 Task: In the  document Dance.pdf Share this file with 'softage.3@softage.net' Make a copy of the file 'without changing the auto name' Delete the  copy of the file
Action: Mouse moved to (36, 76)
Screenshot: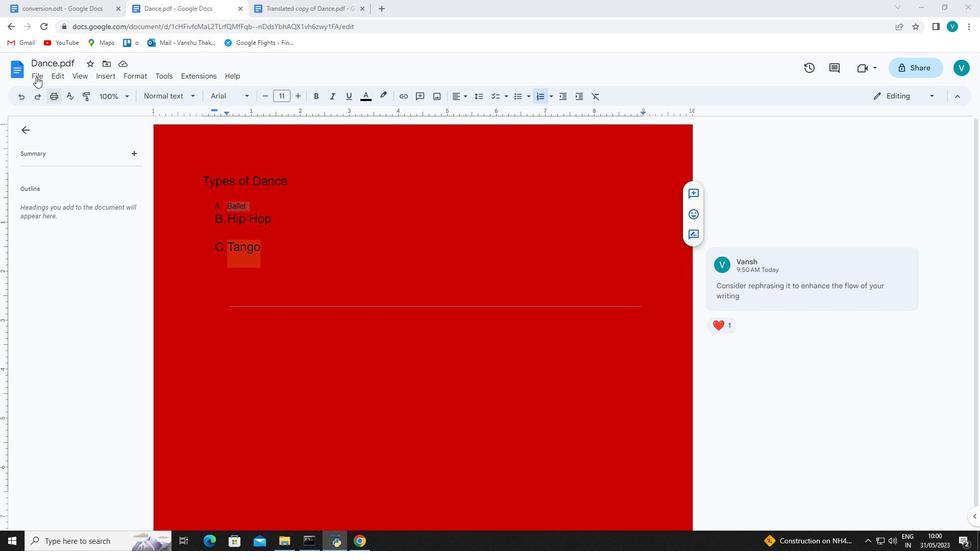 
Action: Mouse pressed left at (36, 76)
Screenshot: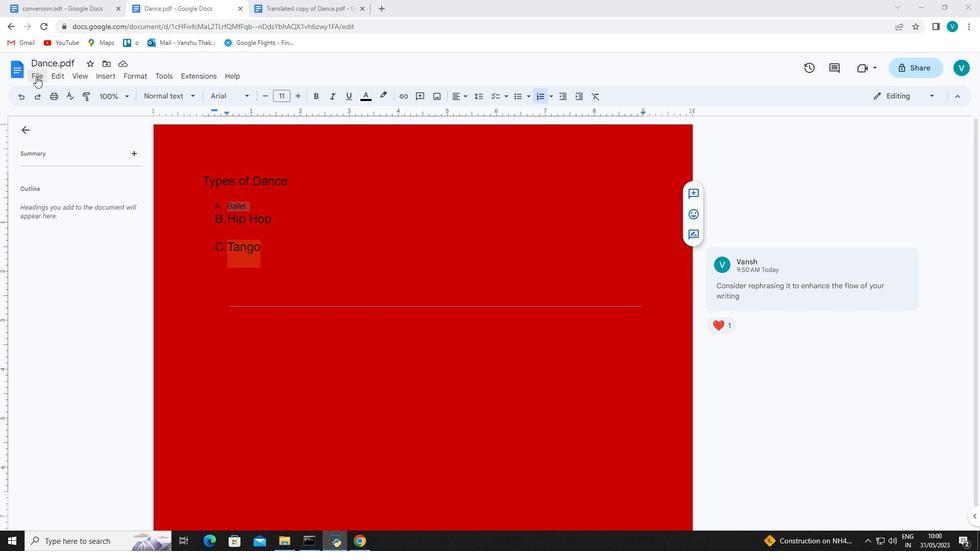 
Action: Mouse moved to (215, 151)
Screenshot: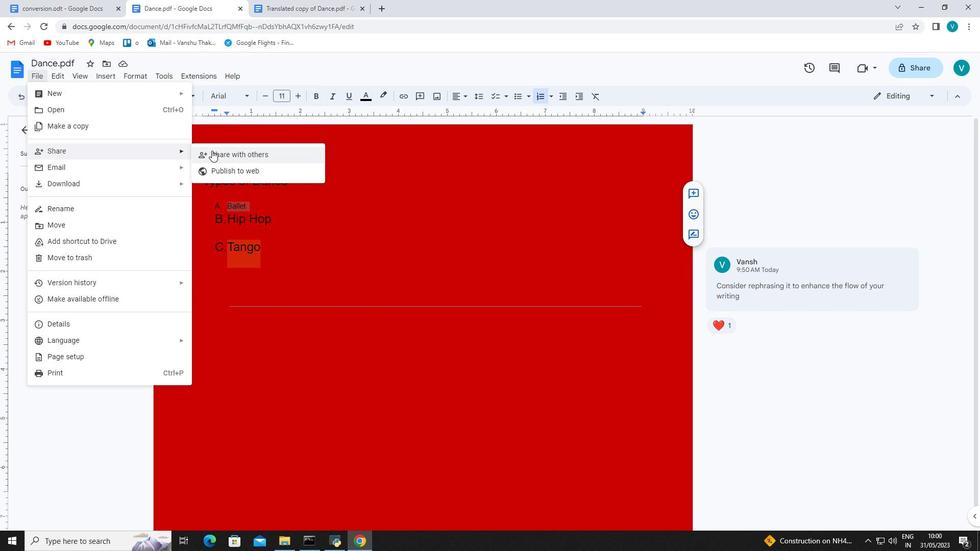 
Action: Mouse pressed left at (215, 151)
Screenshot: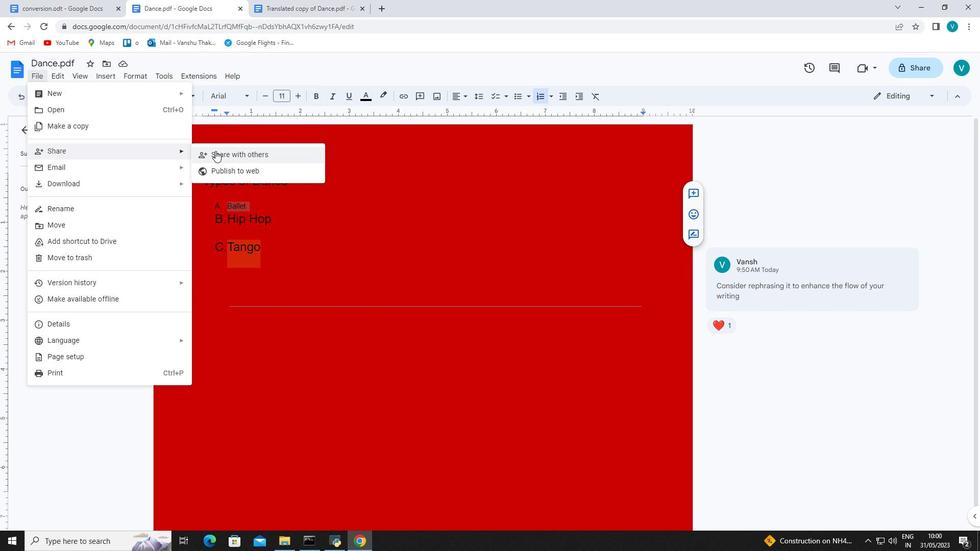 
Action: Mouse moved to (413, 237)
Screenshot: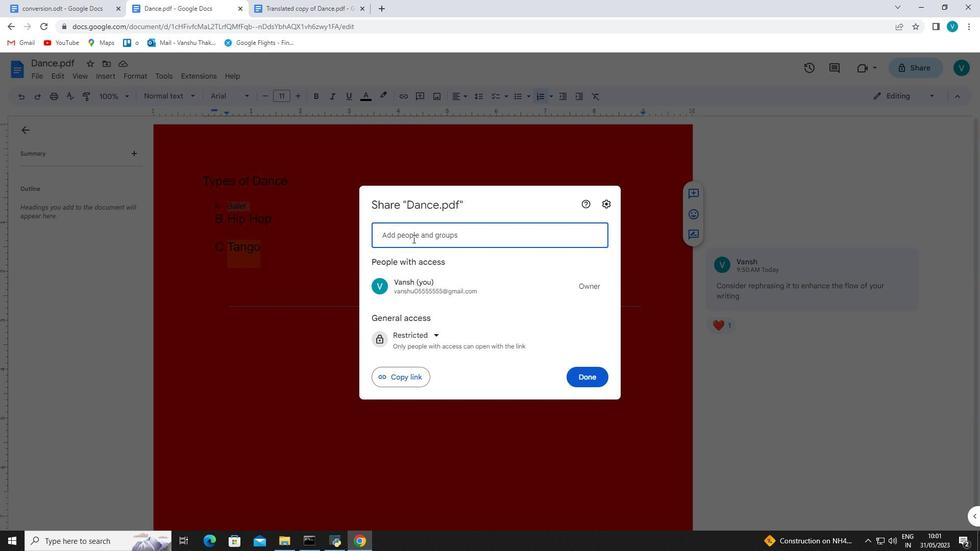 
Action: Mouse pressed left at (413, 237)
Screenshot: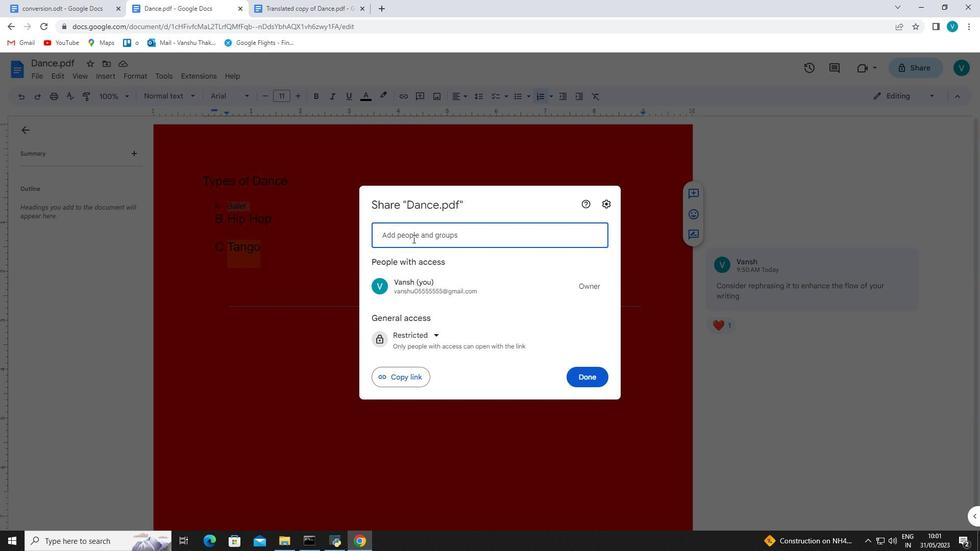
Action: Mouse moved to (413, 237)
Screenshot: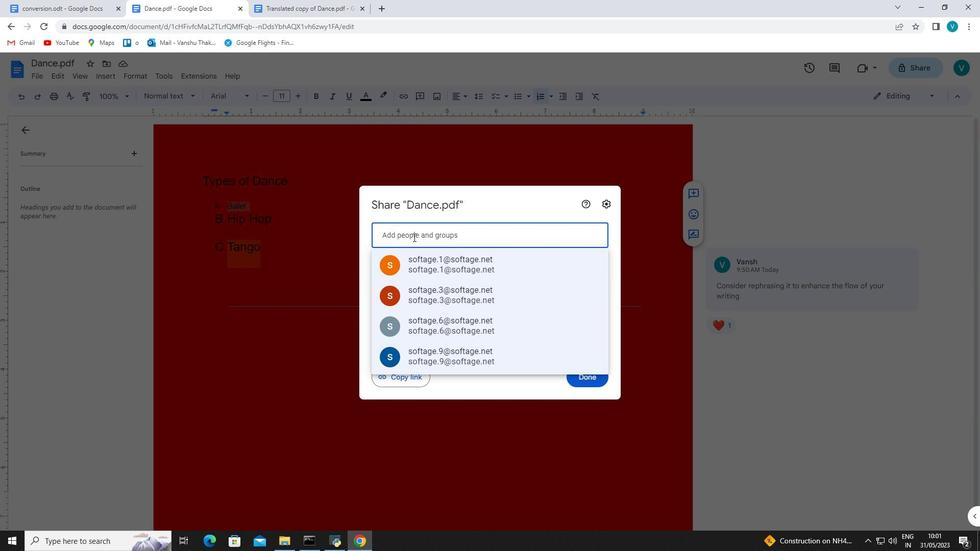 
Action: Key pressed softage.3<Key.shift>@softage,<Key.backspace>
Screenshot: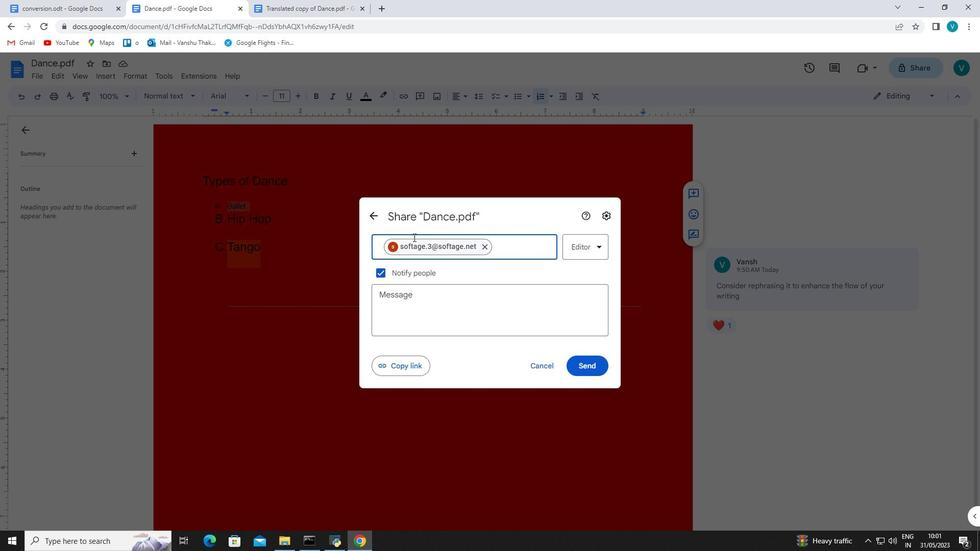 
Action: Mouse moved to (476, 247)
Screenshot: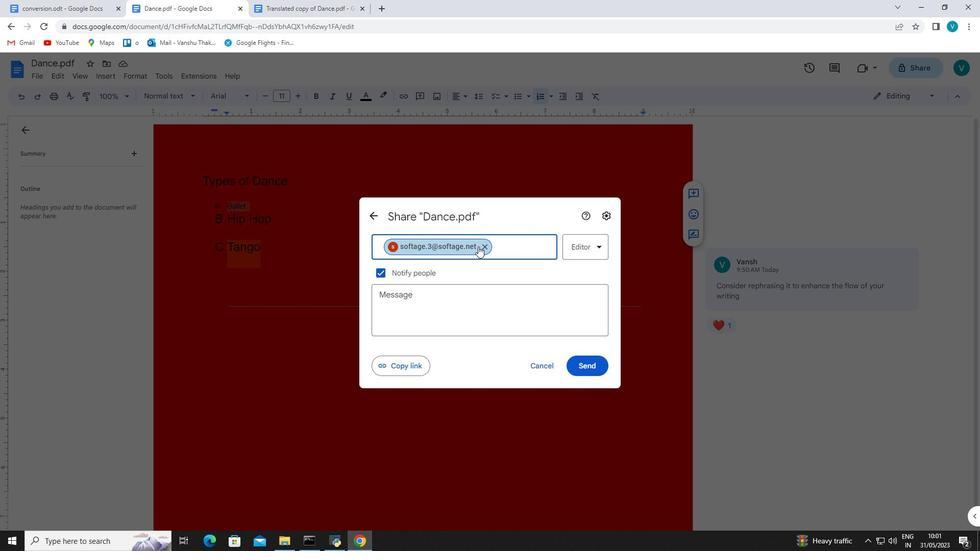 
Action: Mouse pressed left at (476, 247)
Screenshot: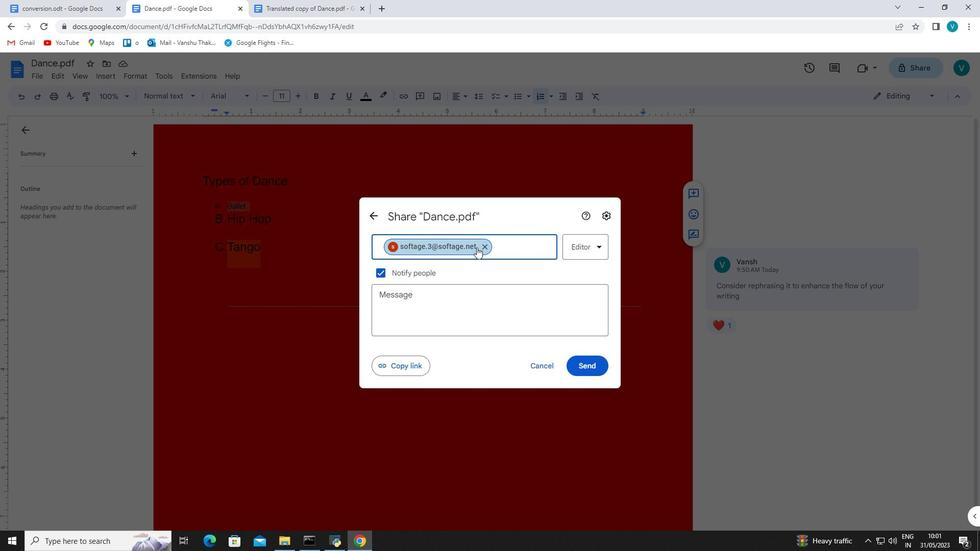 
Action: Mouse moved to (470, 247)
Screenshot: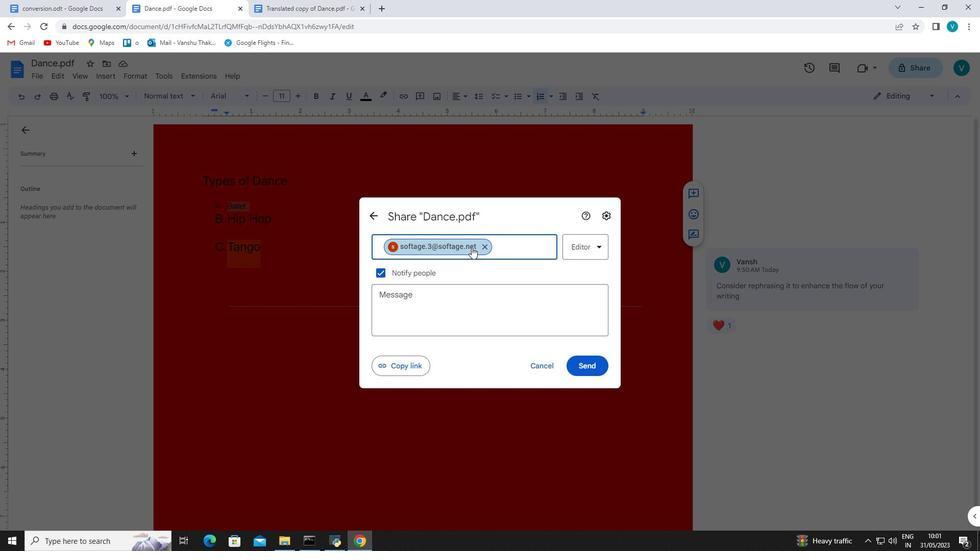 
Action: Mouse pressed left at (470, 247)
Screenshot: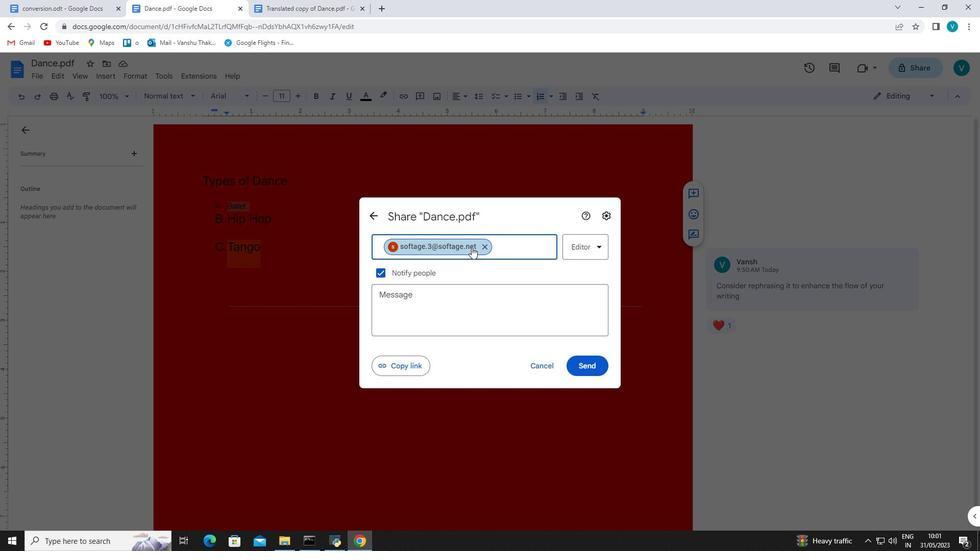 
Action: Mouse moved to (469, 247)
Screenshot: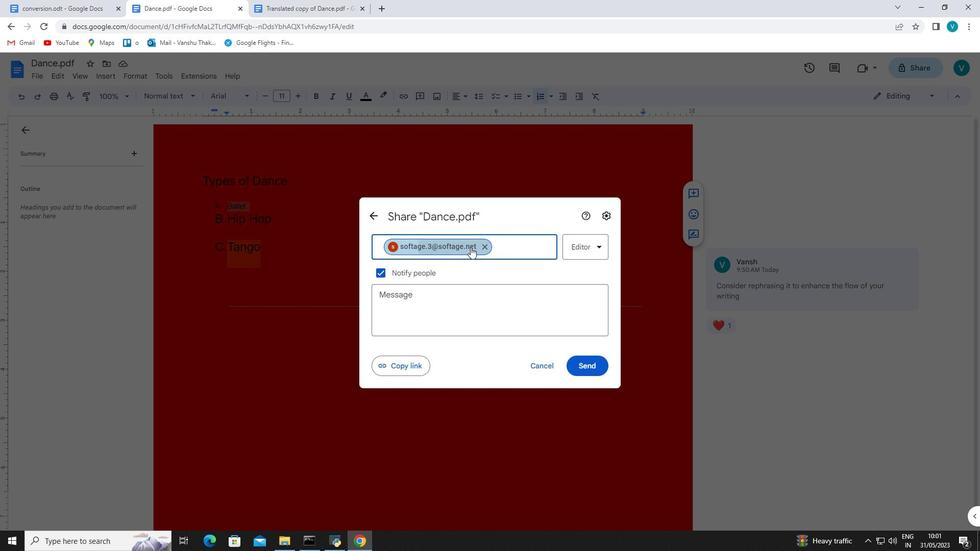 
Action: Mouse pressed left at (469, 247)
Screenshot: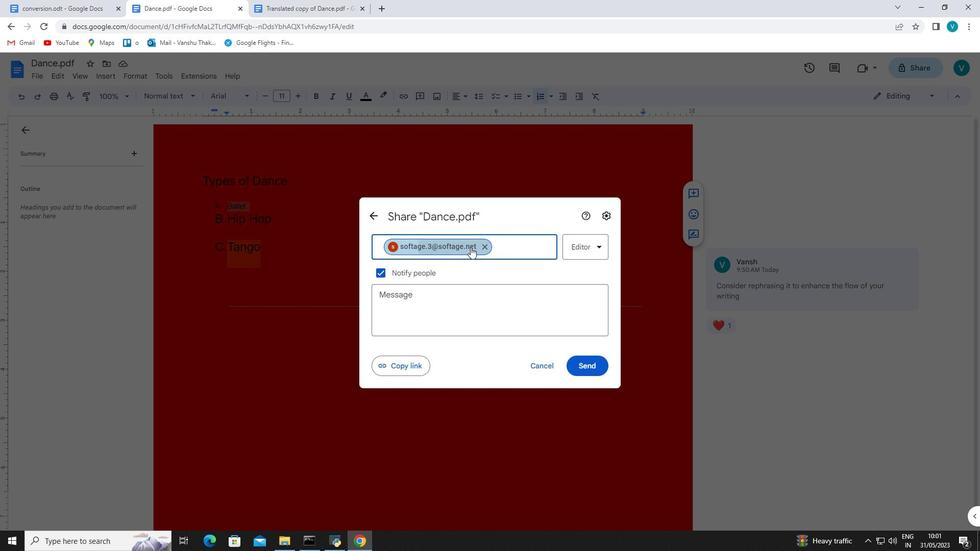 
Action: Mouse moved to (511, 243)
Screenshot: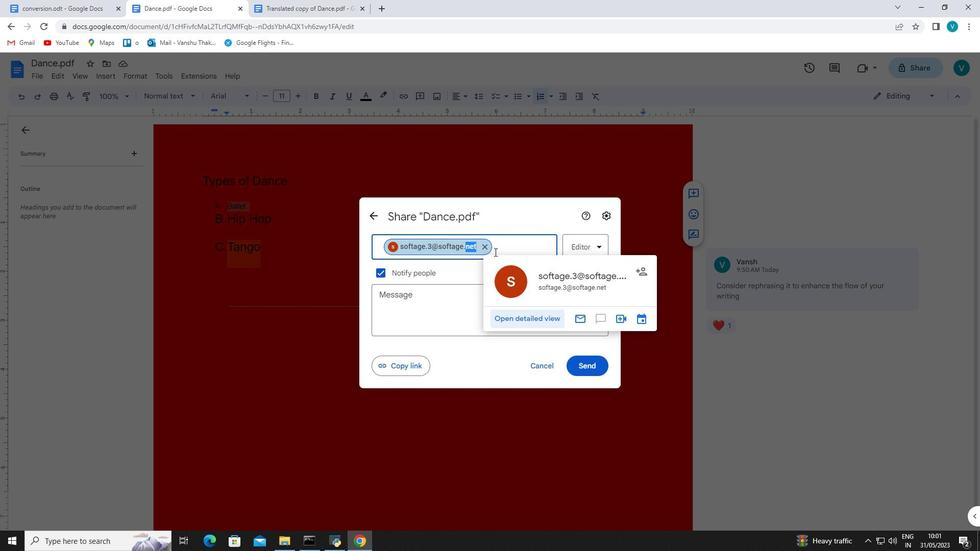 
Action: Mouse pressed left at (511, 243)
Screenshot: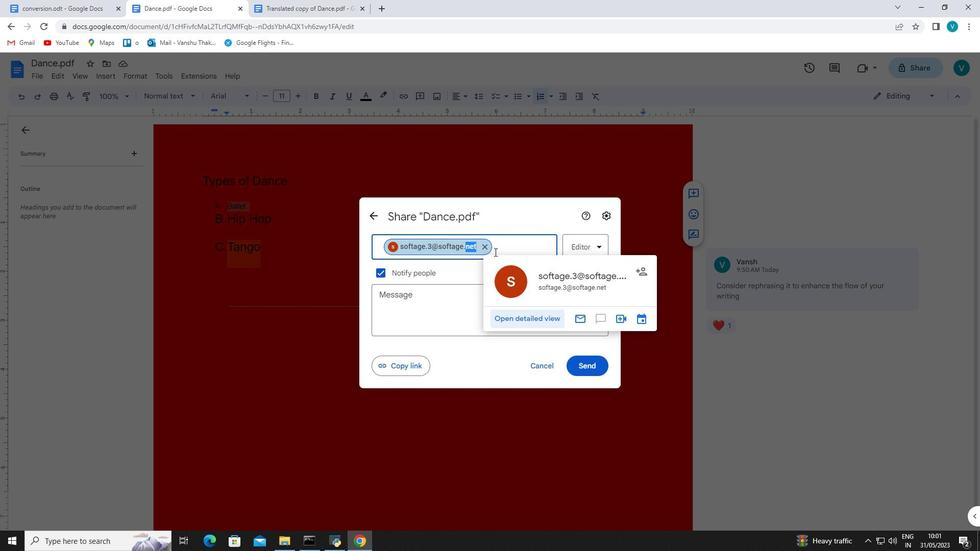 
Action: Mouse moved to (487, 294)
Screenshot: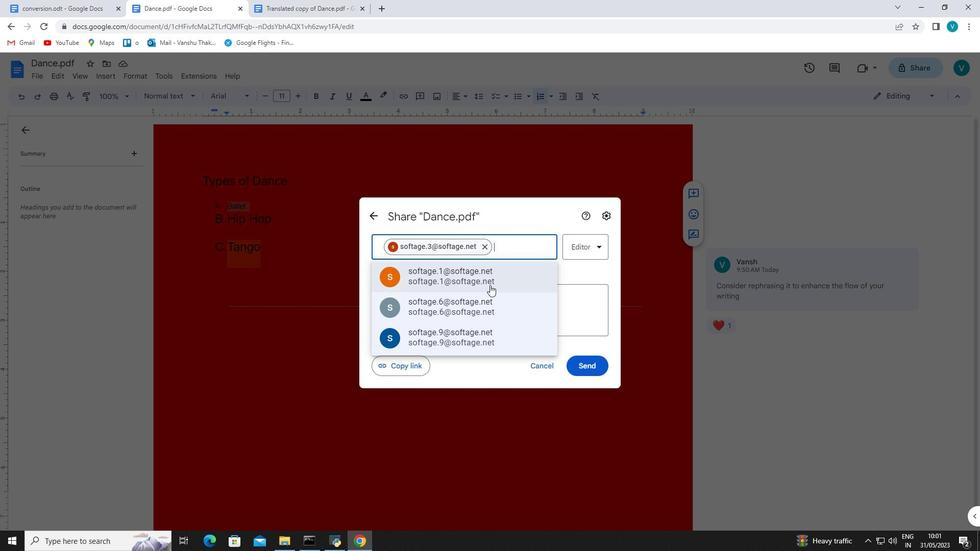 
Action: Mouse scrolled (487, 294) with delta (0, 0)
Screenshot: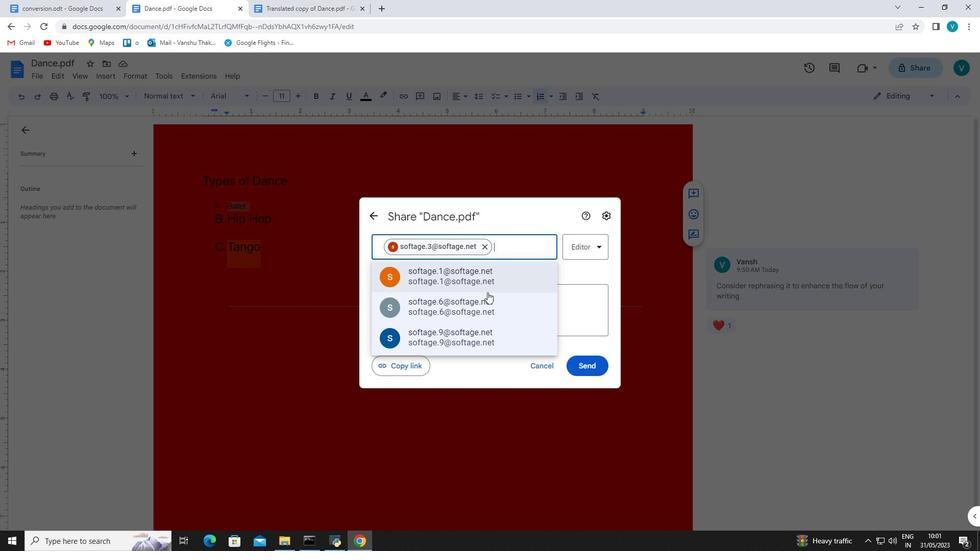 
Action: Mouse scrolled (487, 294) with delta (0, 0)
Screenshot: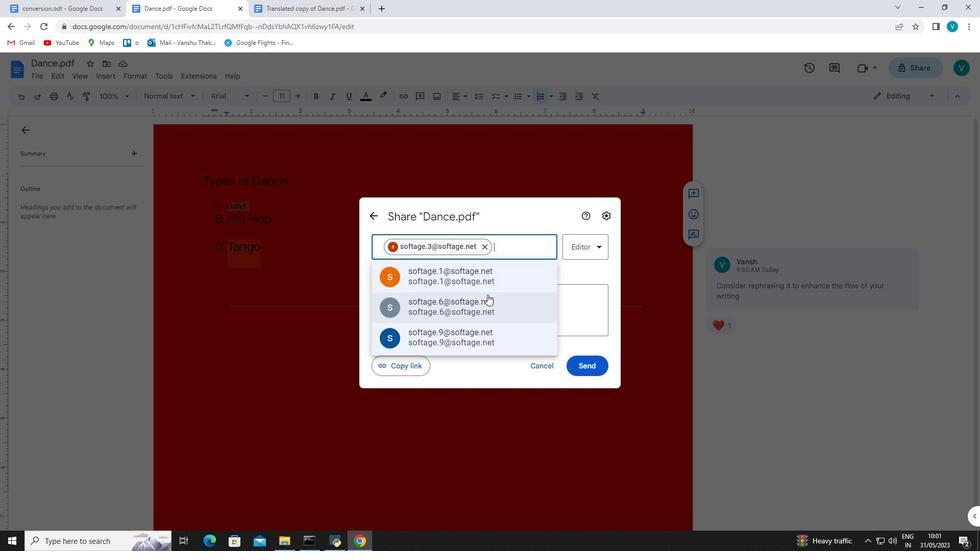 
Action: Mouse scrolled (487, 294) with delta (0, 0)
Screenshot: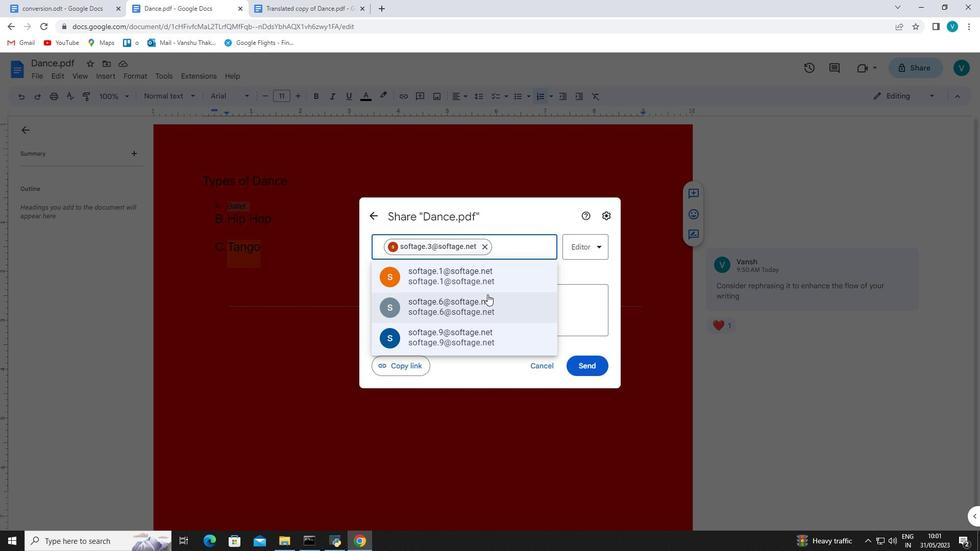 
Action: Mouse moved to (514, 252)
Screenshot: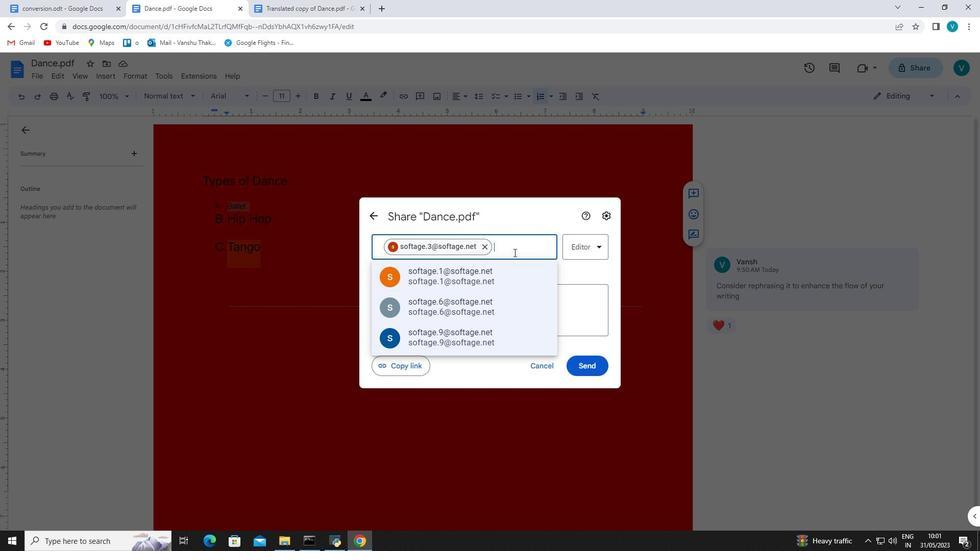 
Action: Mouse pressed left at (514, 252)
Screenshot: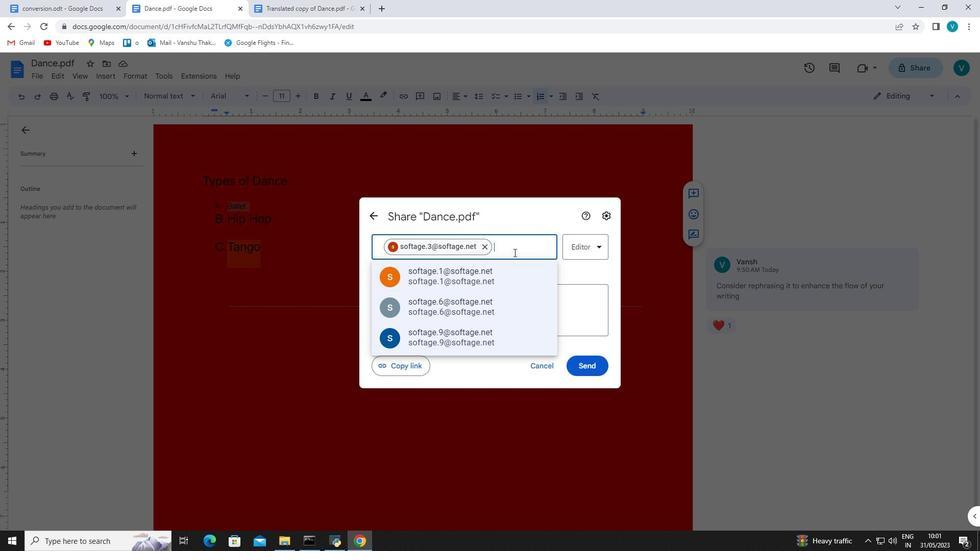 
Action: Key pressed <Key.enter>
Screenshot: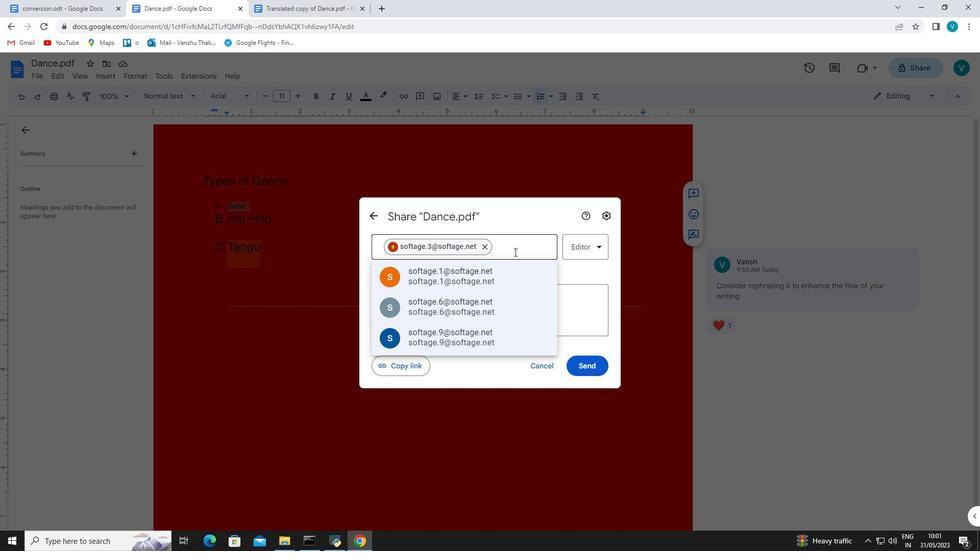 
Action: Mouse moved to (536, 304)
Screenshot: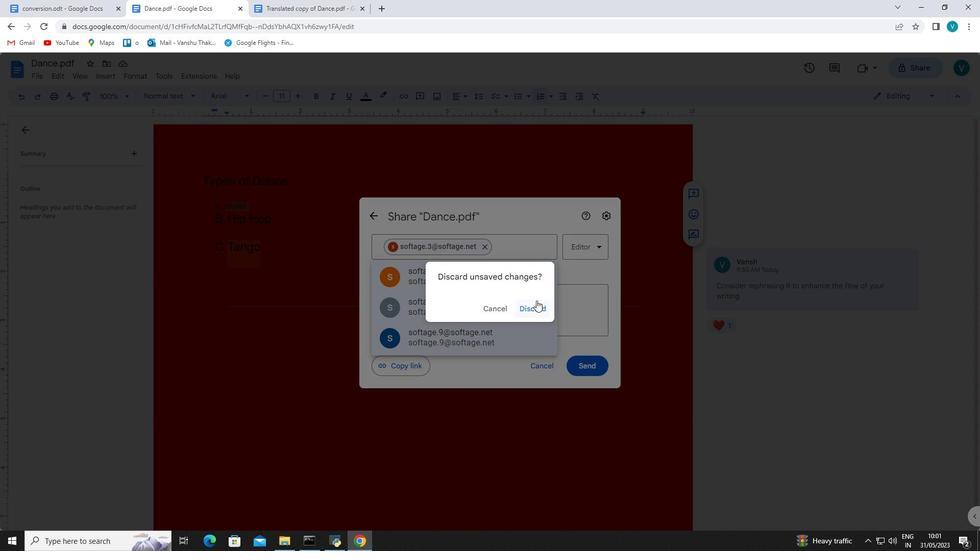 
Action: Mouse pressed left at (536, 304)
Screenshot: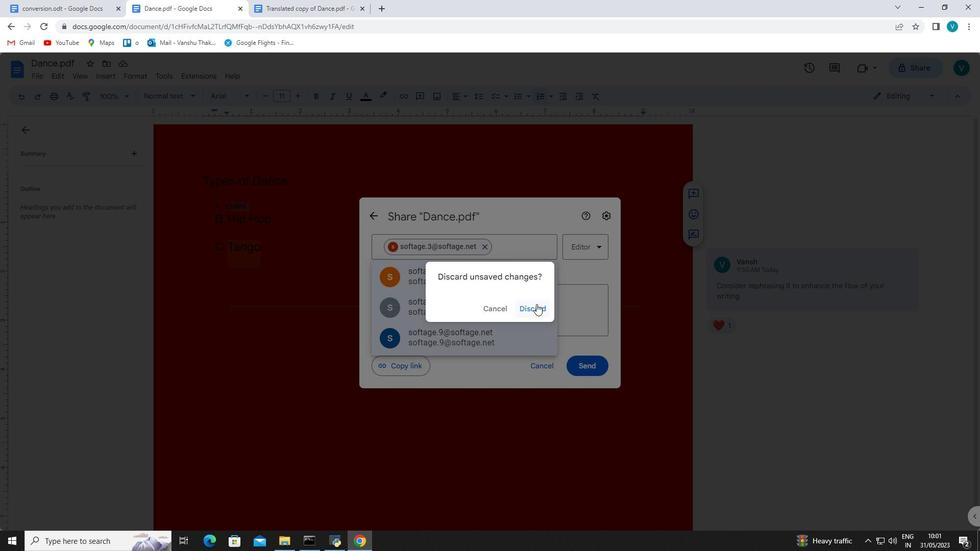
Action: Mouse moved to (37, 77)
Screenshot: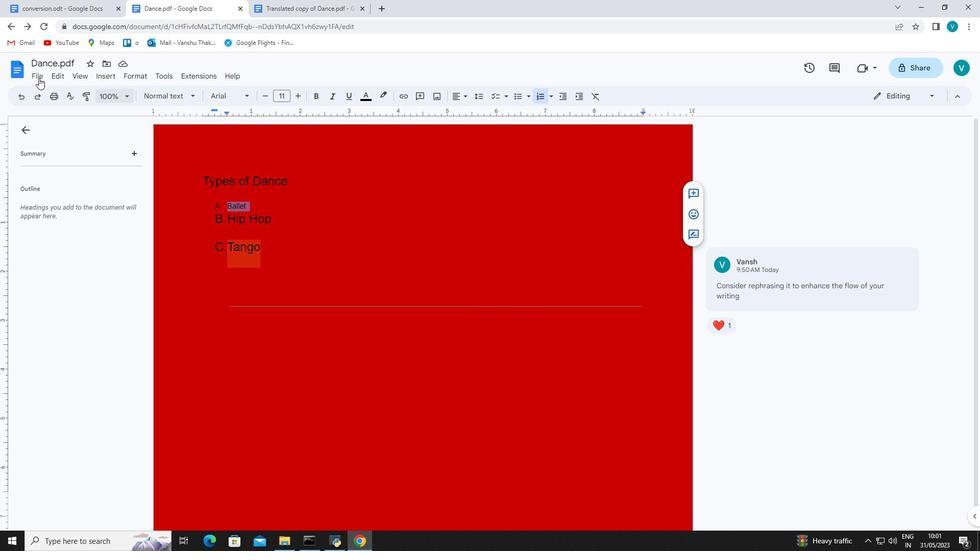 
Action: Mouse pressed left at (37, 77)
Screenshot: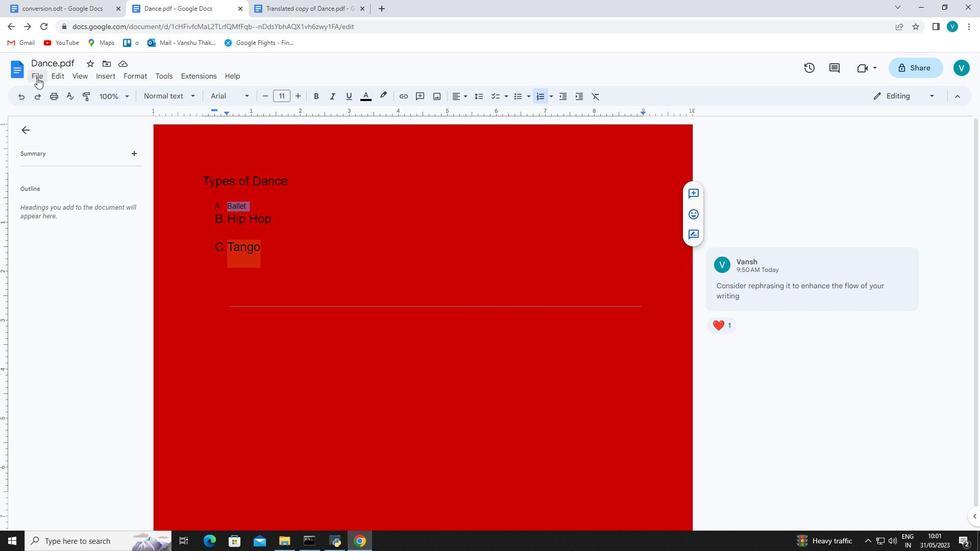
Action: Mouse moved to (234, 149)
Screenshot: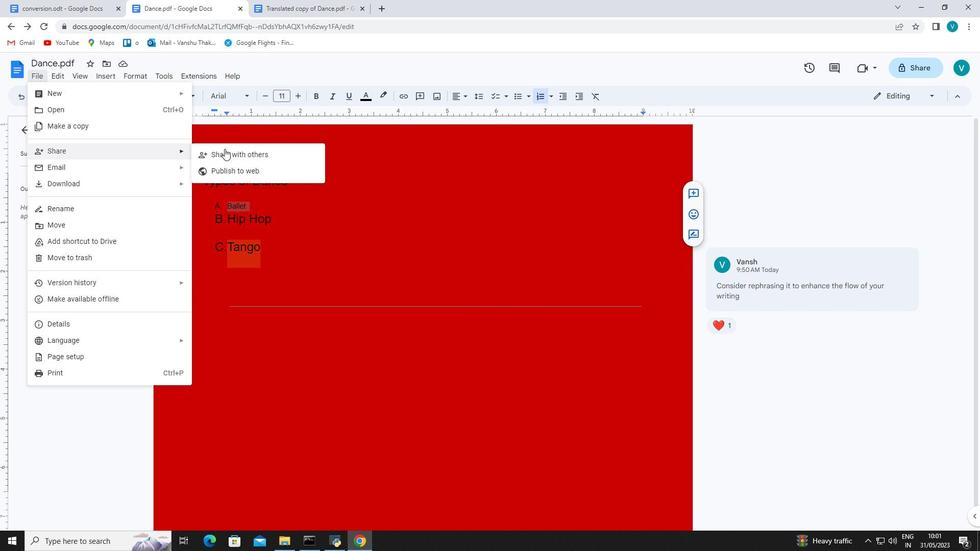 
Action: Mouse pressed left at (234, 149)
Screenshot: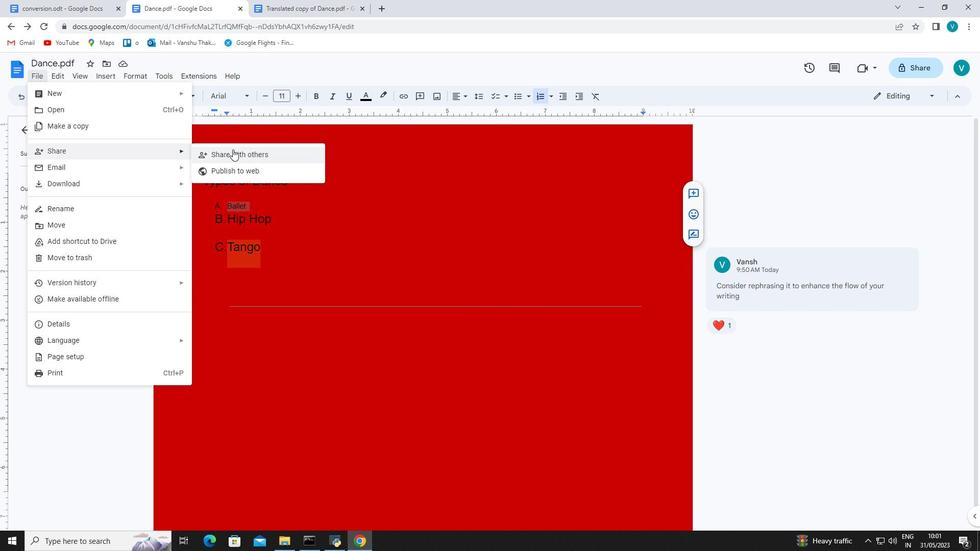 
Action: Mouse moved to (469, 236)
Screenshot: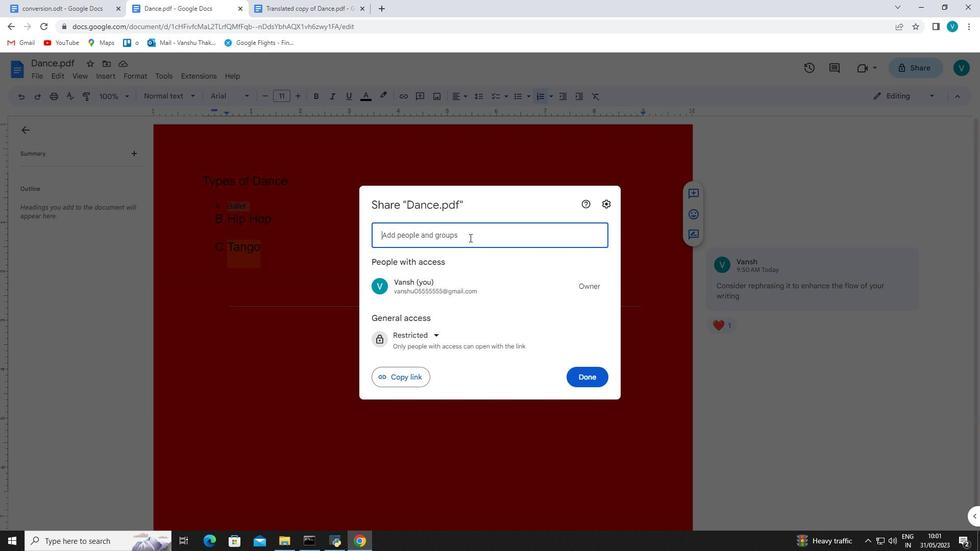 
Action: Key pressed <Key.shift>
Screenshot: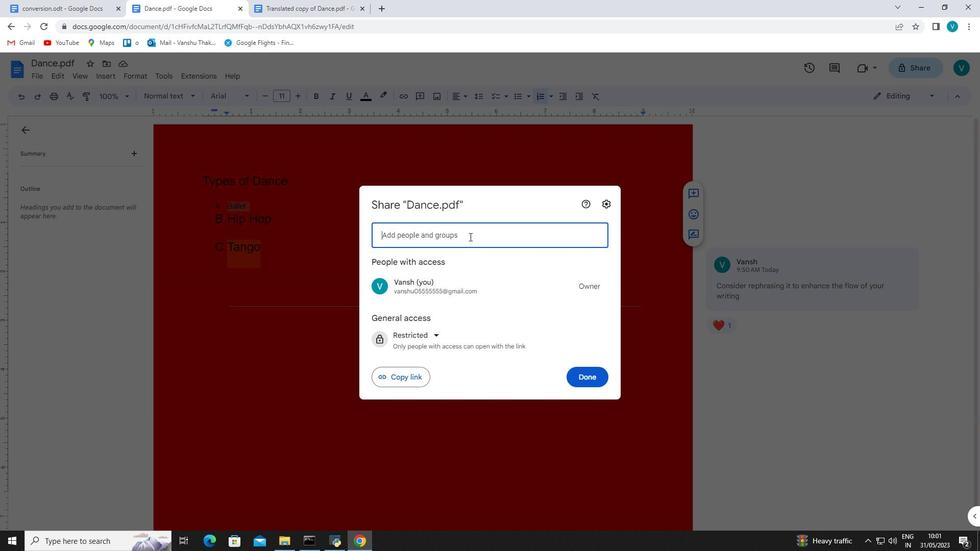 
Action: Mouse moved to (446, 222)
Screenshot: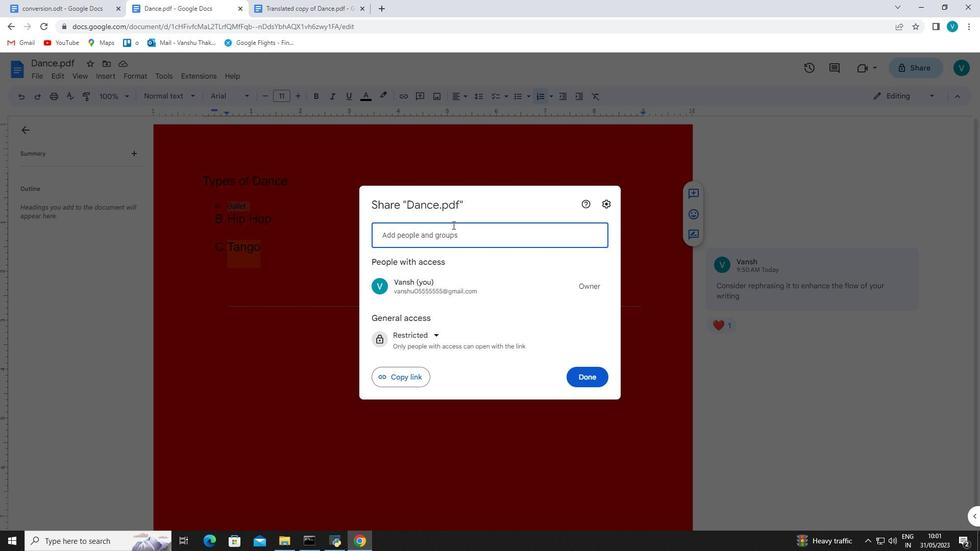 
Action: Key pressed S
Screenshot: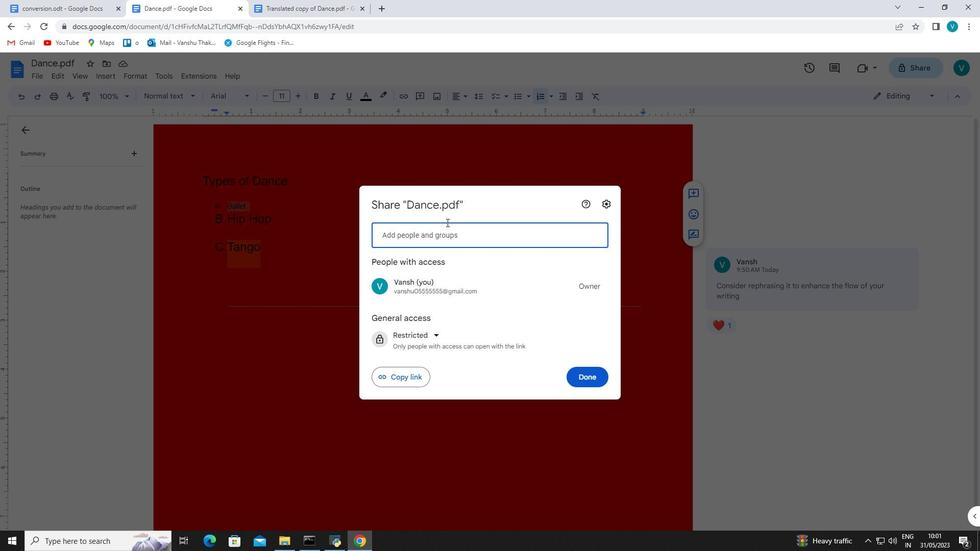 
Action: Mouse moved to (508, 234)
Screenshot: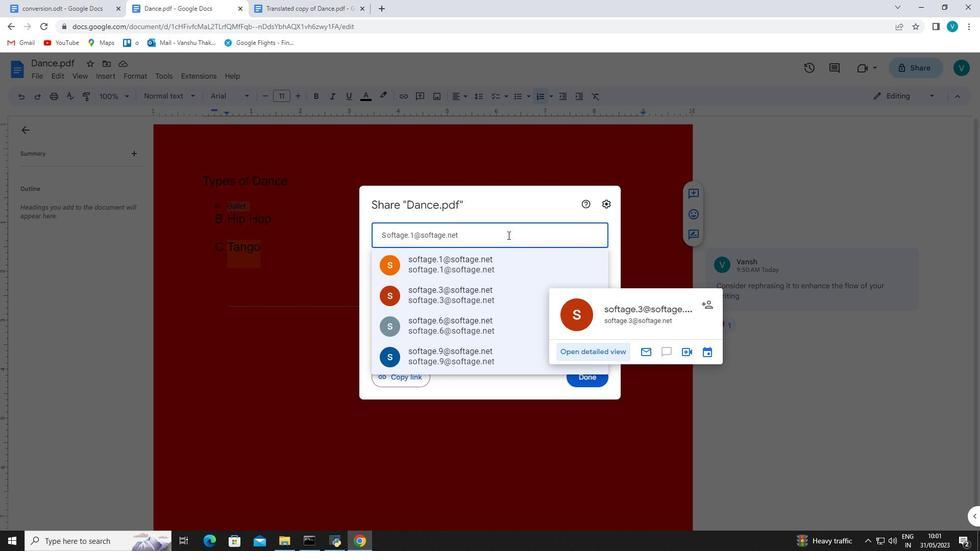 
Action: Key pressed oftage.3<Key.shift>@softage.net<Key.enter>
Screenshot: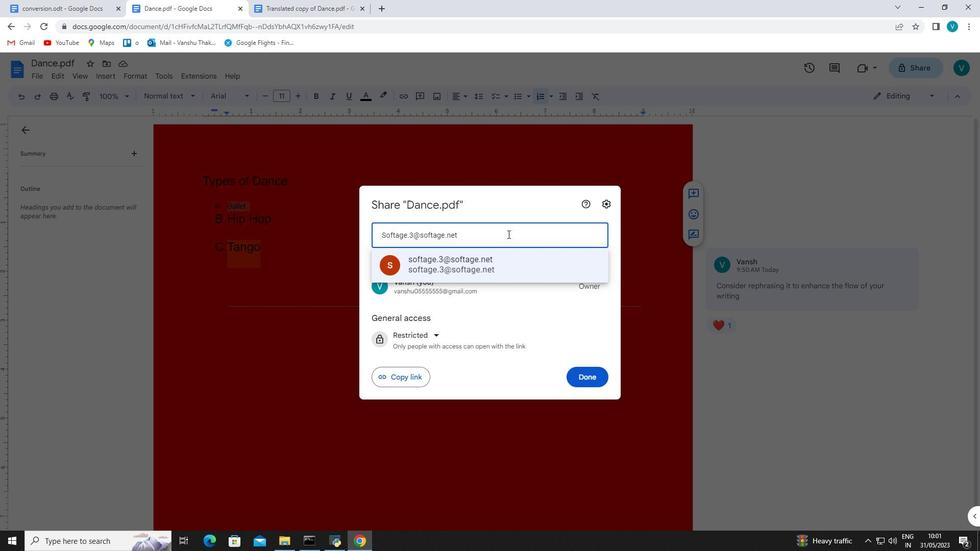 
Action: Mouse moved to (605, 359)
Screenshot: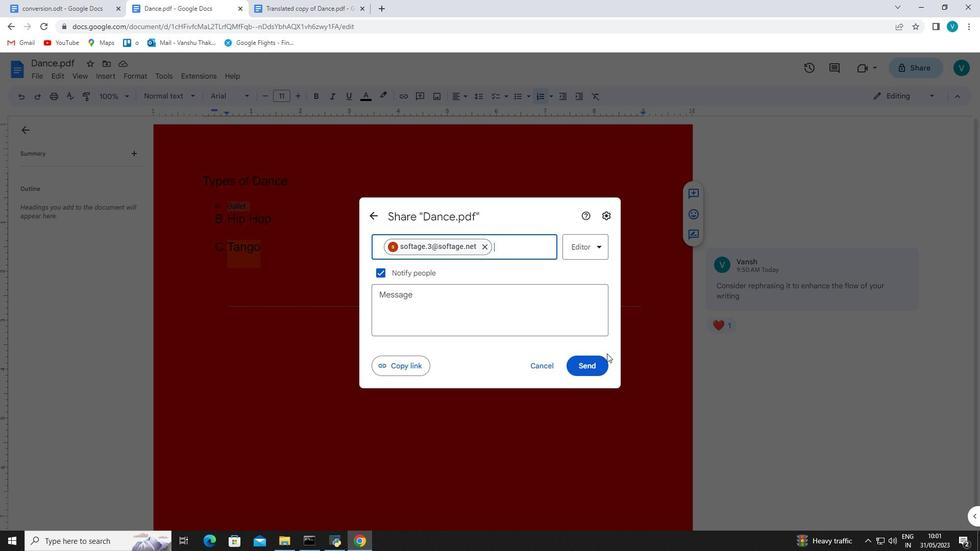 
Action: Mouse pressed left at (605, 359)
Screenshot: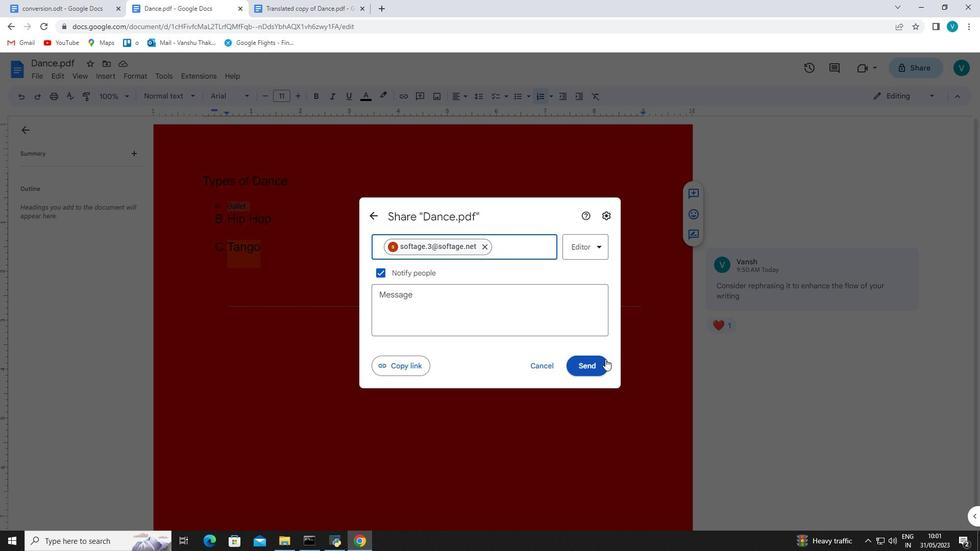 
Action: Mouse moved to (41, 77)
Screenshot: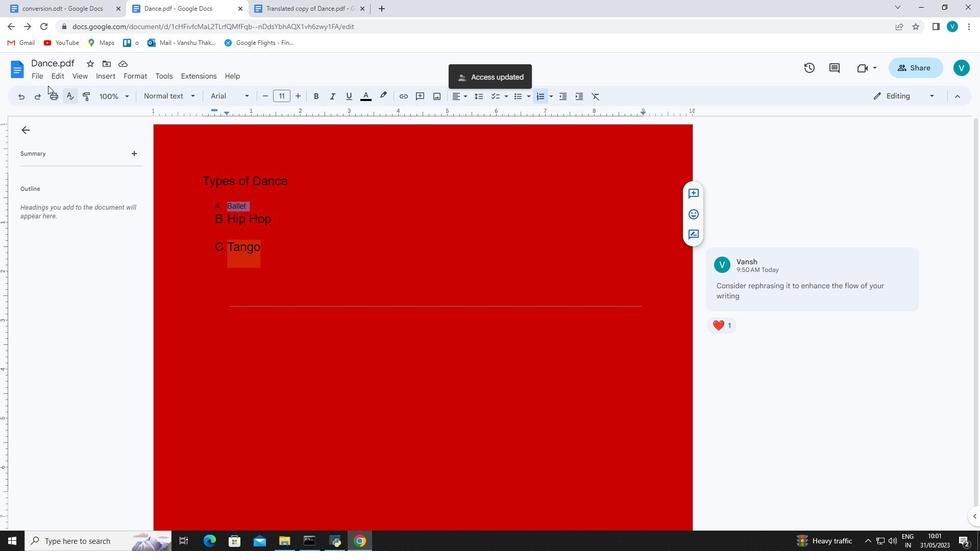 
Action: Mouse pressed left at (41, 77)
Screenshot: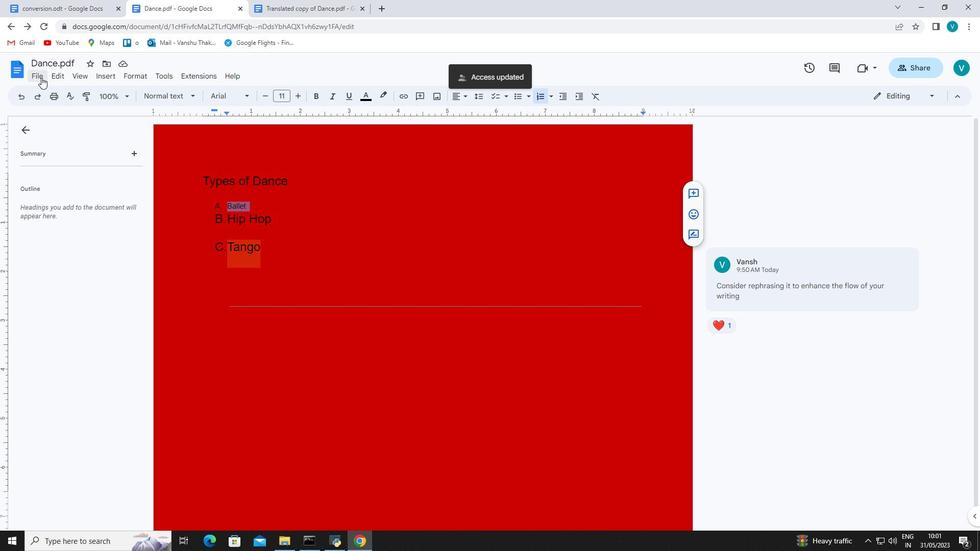 
Action: Mouse moved to (52, 123)
Screenshot: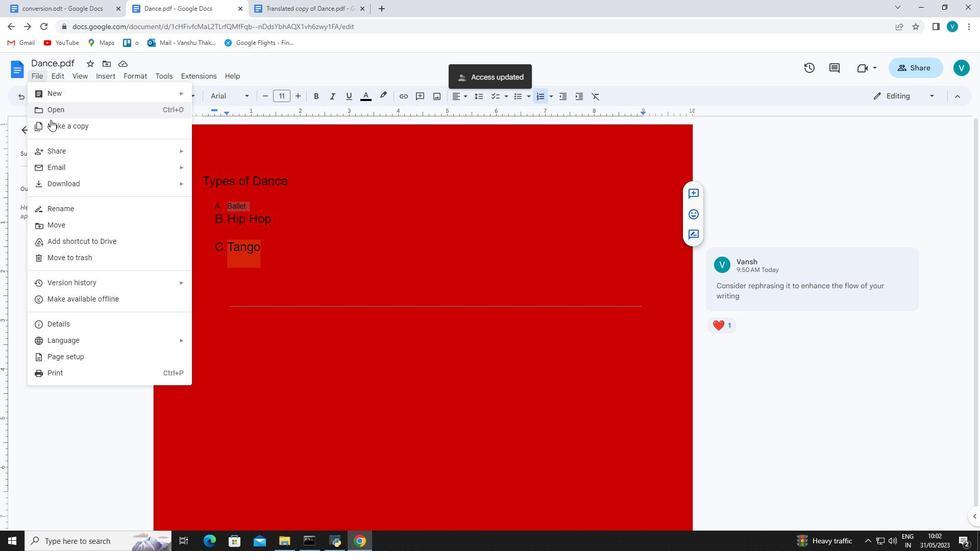 
Action: Mouse pressed left at (52, 123)
Screenshot: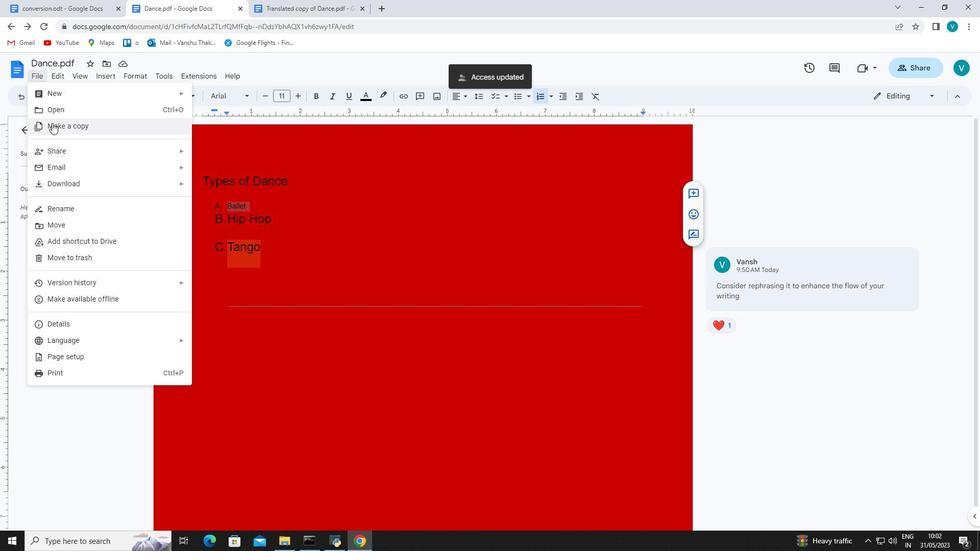 
Action: Mouse moved to (524, 373)
Screenshot: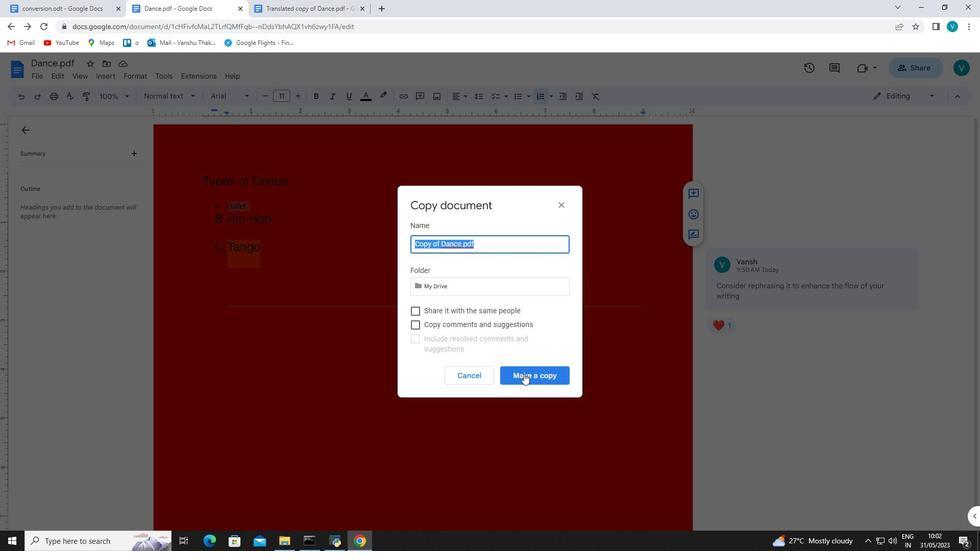 
Action: Mouse pressed left at (524, 373)
Screenshot: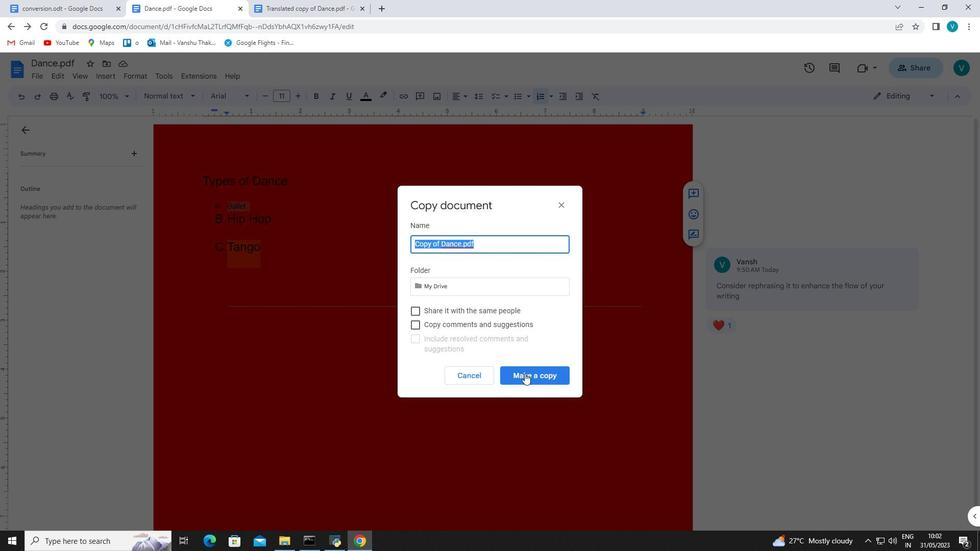 
Action: Mouse moved to (36, 77)
Screenshot: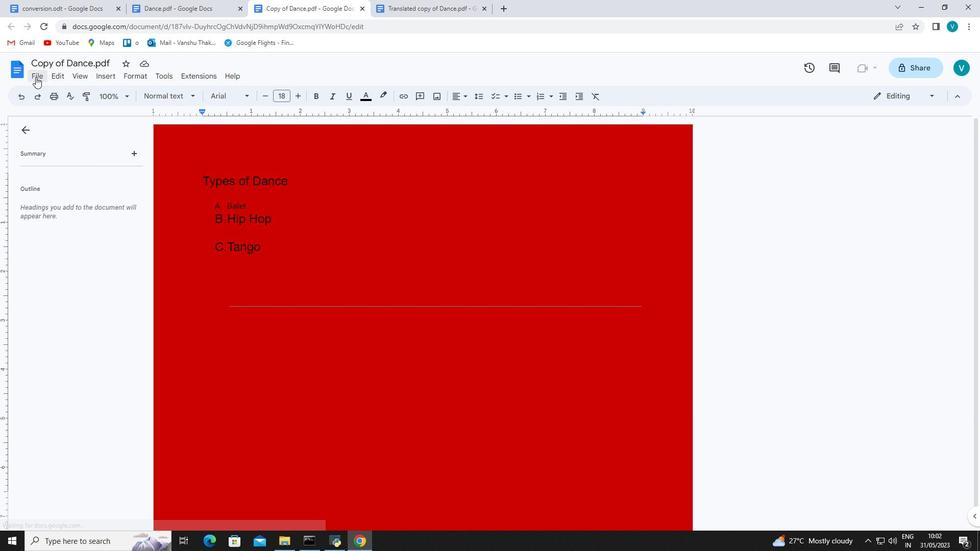 
Action: Mouse pressed left at (36, 77)
Screenshot: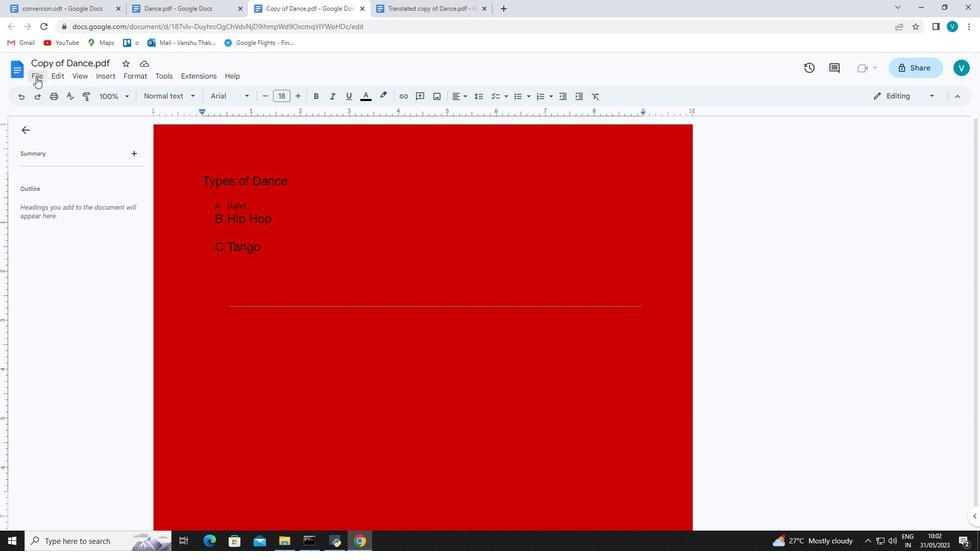 
Action: Mouse moved to (103, 128)
Screenshot: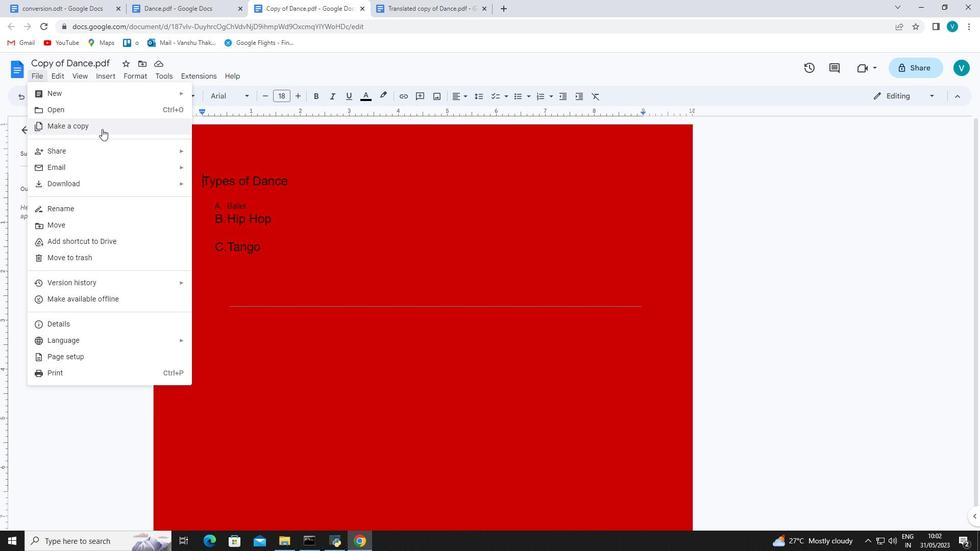 
Action: Mouse pressed right at (103, 128)
Screenshot: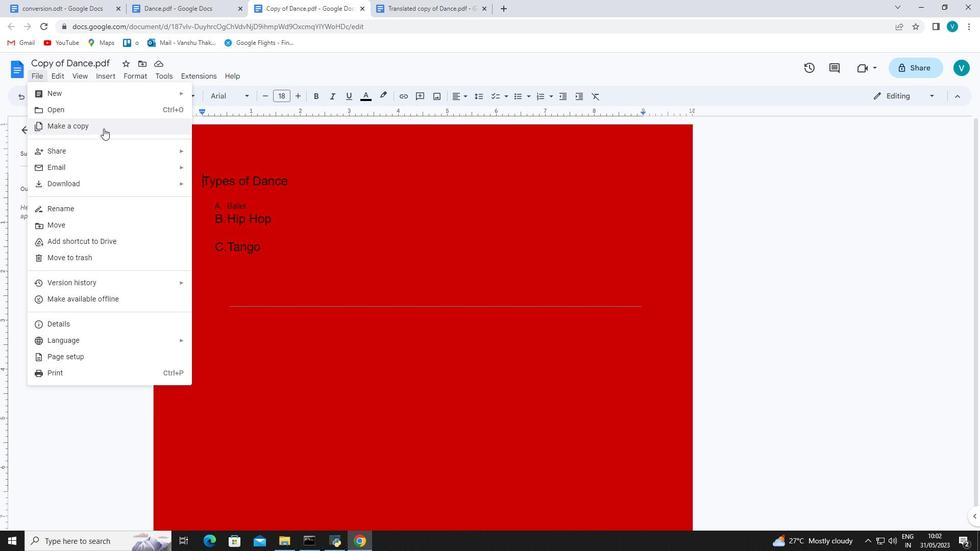 
Action: Mouse moved to (562, 203)
Screenshot: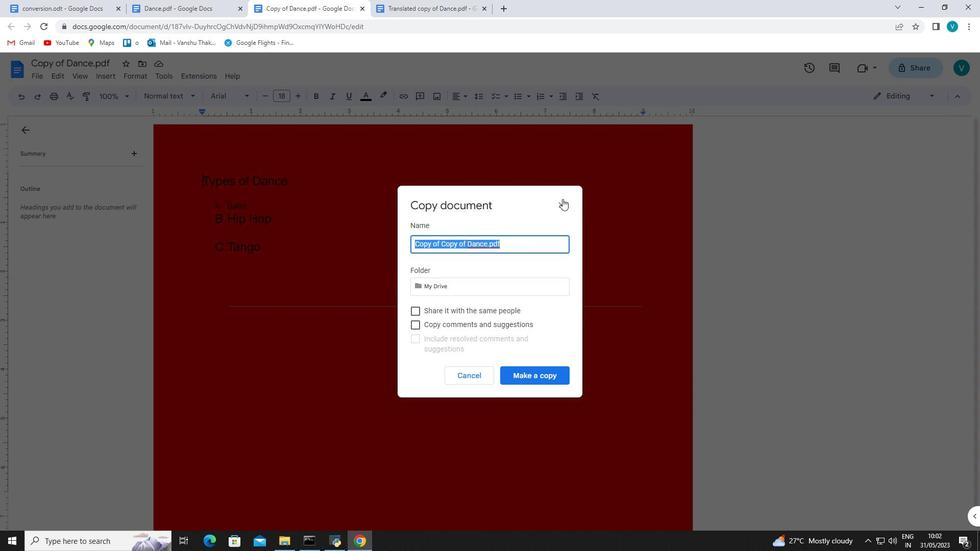 
Action: Mouse pressed left at (562, 203)
Screenshot: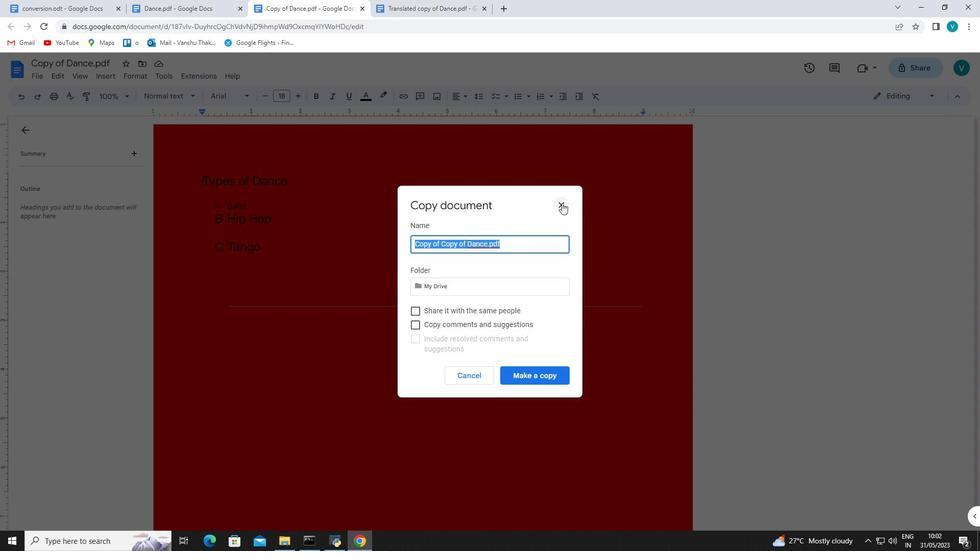 
Action: Mouse moved to (42, 79)
Screenshot: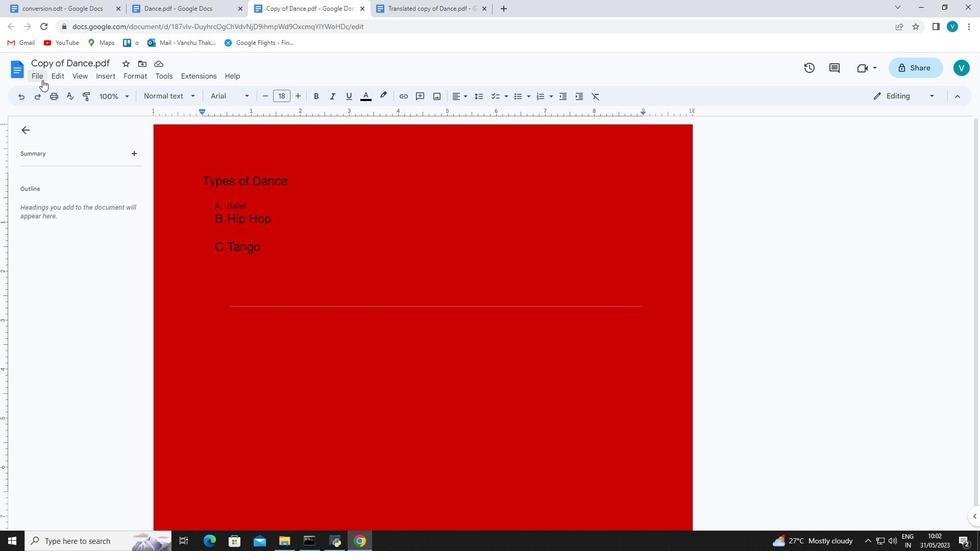 
Action: Mouse pressed left at (42, 79)
Screenshot: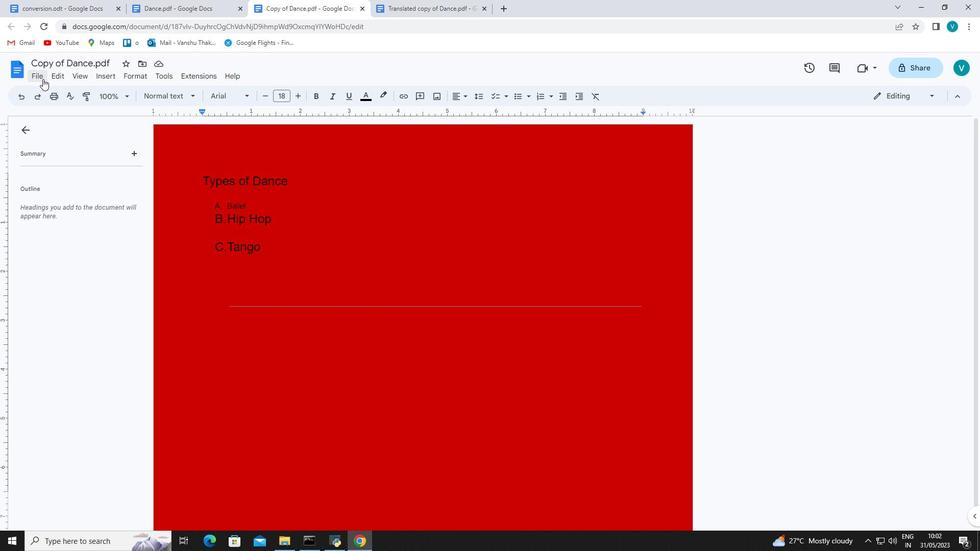 
Action: Mouse moved to (37, 73)
Screenshot: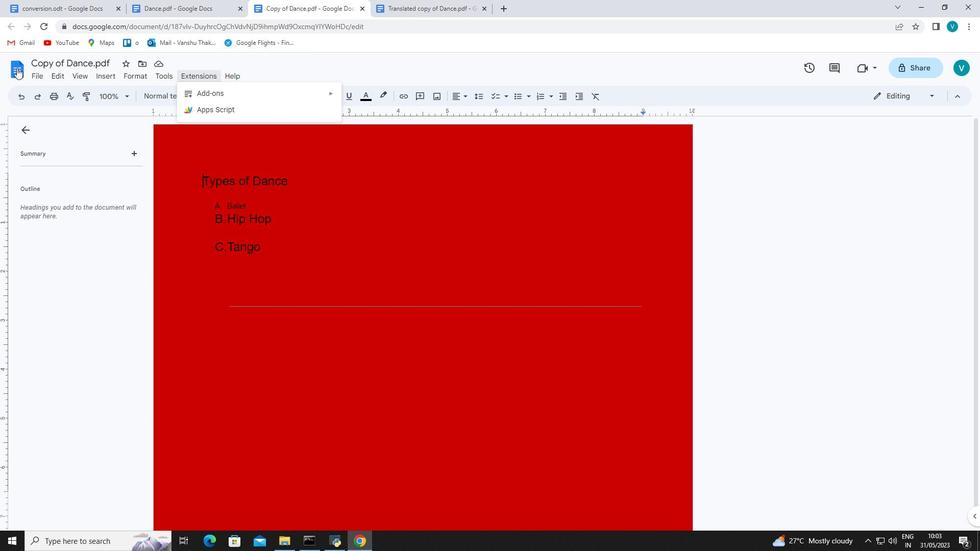 
Action: Mouse pressed left at (37, 73)
Screenshot: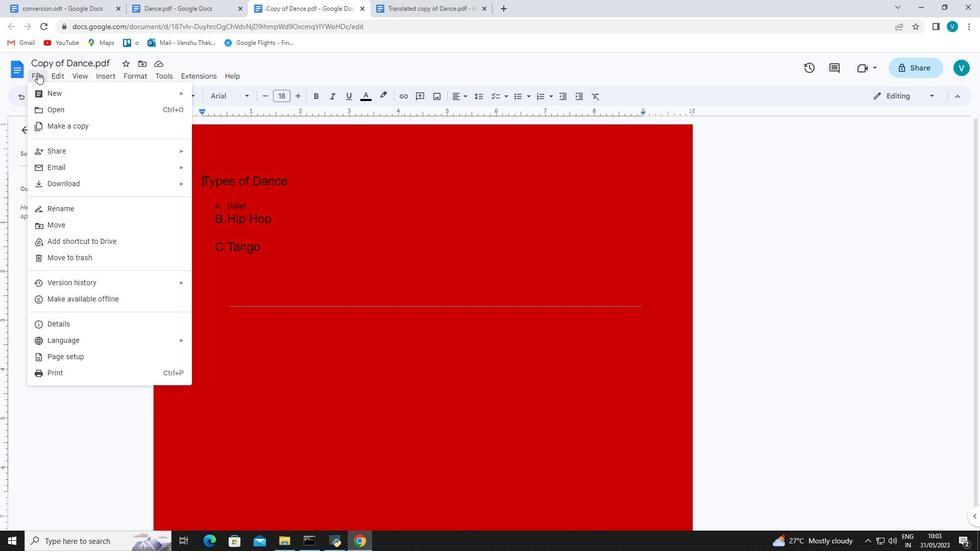 
Action: Mouse pressed left at (37, 73)
Screenshot: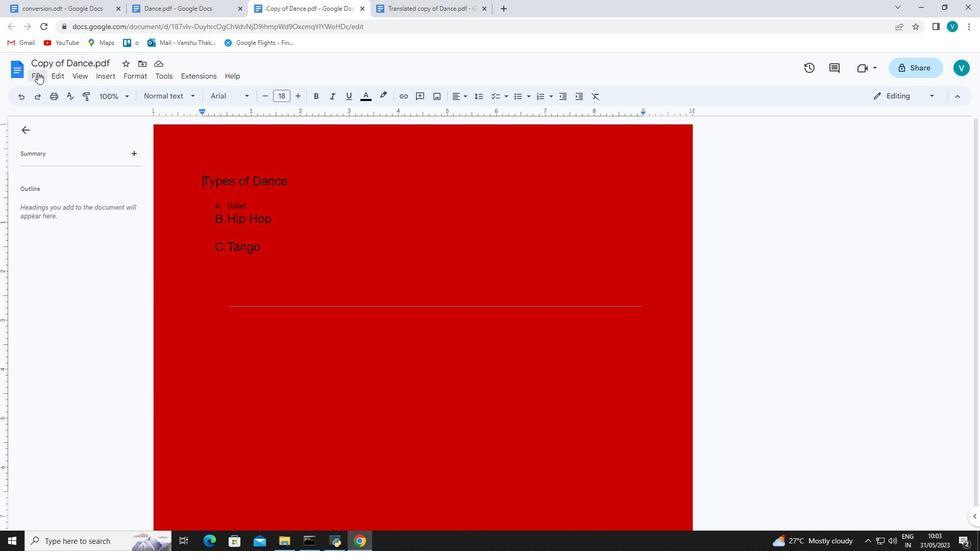 
Action: Mouse moved to (59, 258)
Screenshot: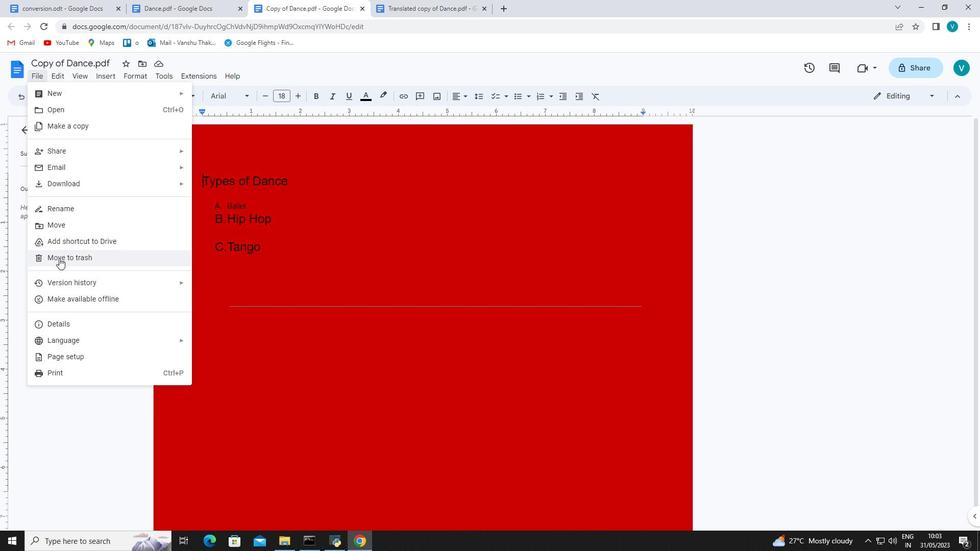 
Action: Mouse pressed left at (59, 258)
Screenshot: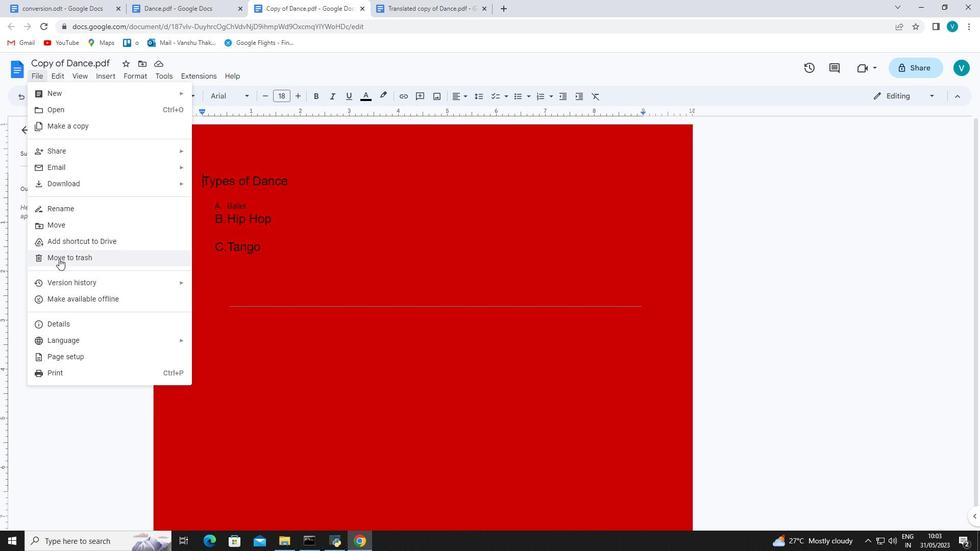 
Action: Mouse moved to (618, 331)
Screenshot: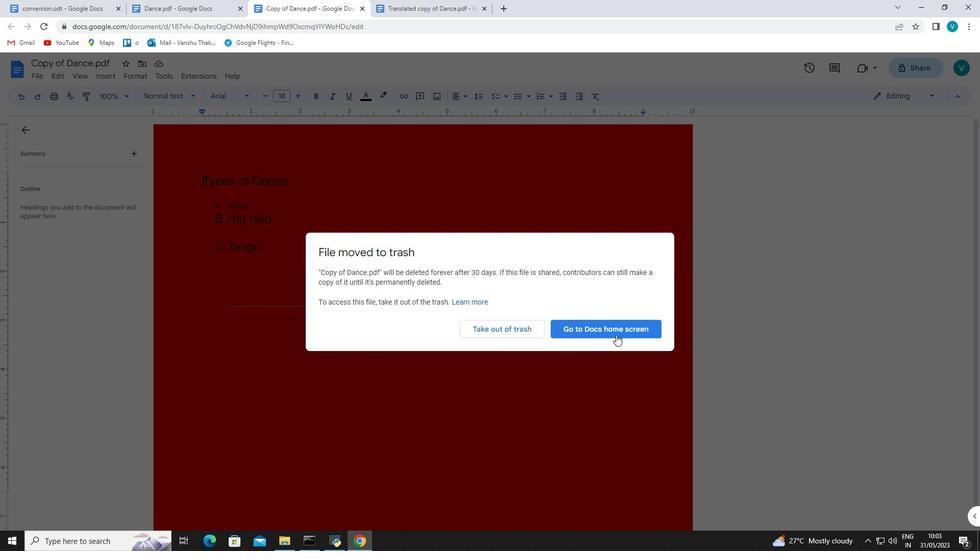 
Action: Mouse pressed left at (618, 331)
Screenshot: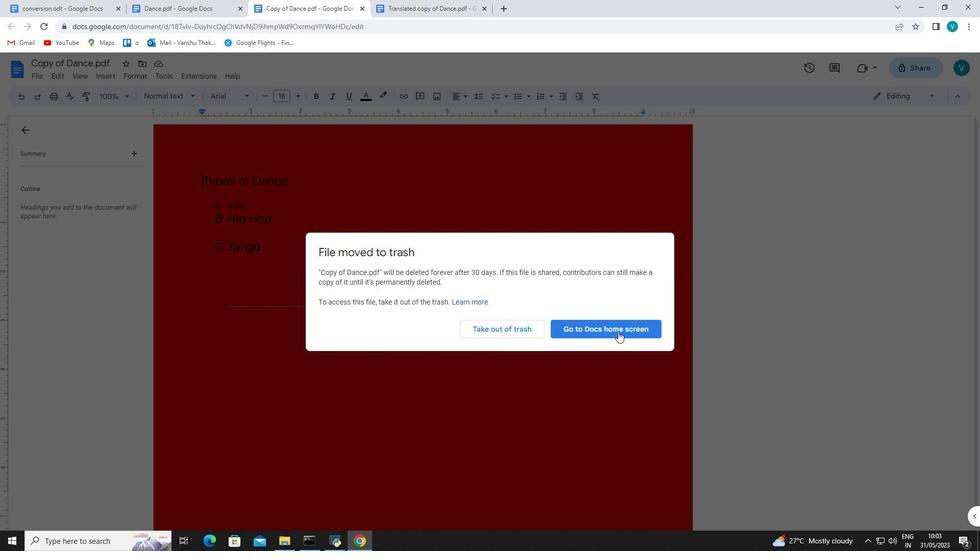 
Action: Mouse moved to (441, 367)
Screenshot: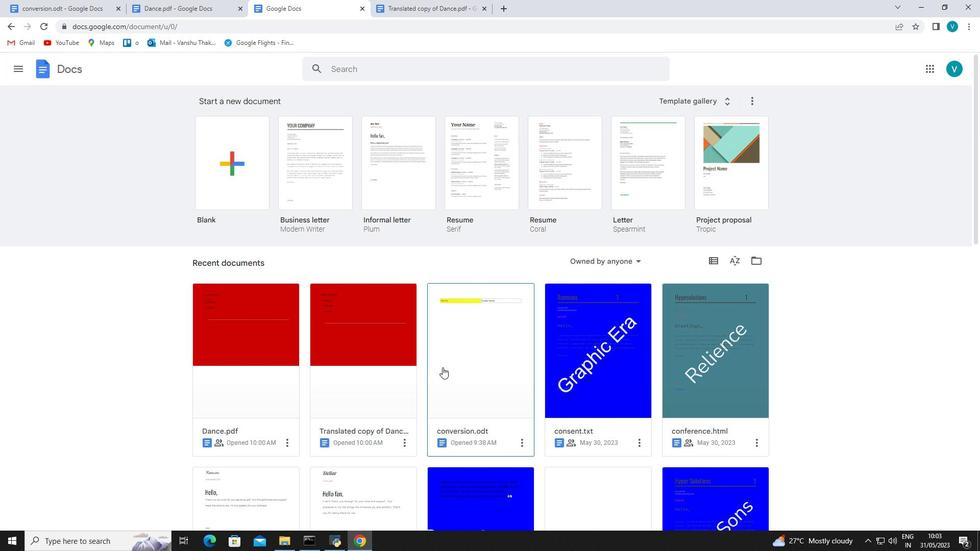 
Action: Mouse scrolled (441, 367) with delta (0, 0)
Screenshot: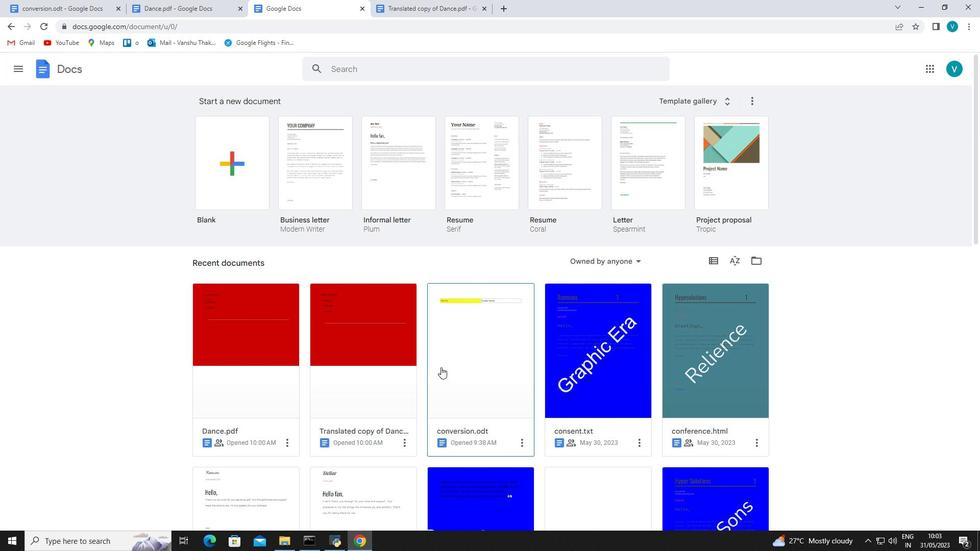 
Action: Mouse moved to (405, 390)
Screenshot: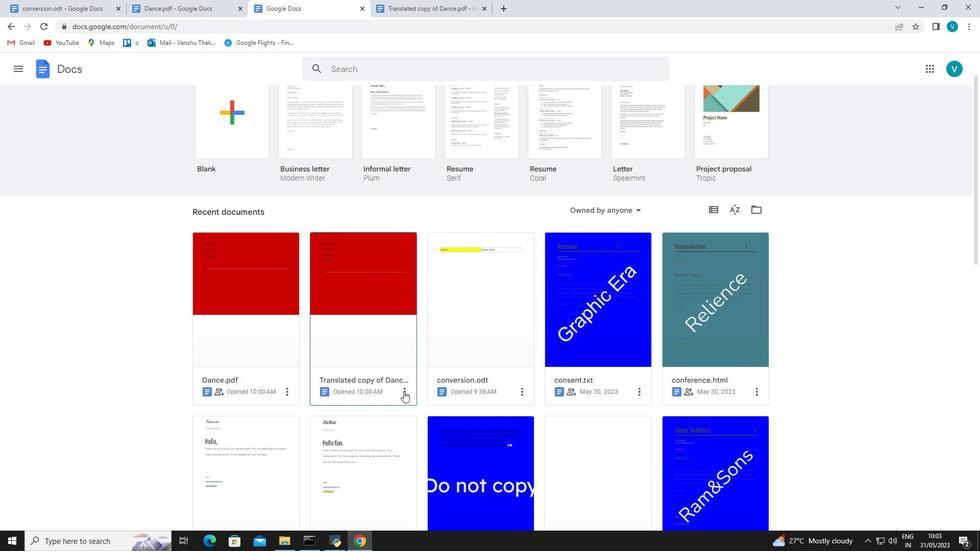 
Action: Mouse pressed left at (405, 390)
Screenshot: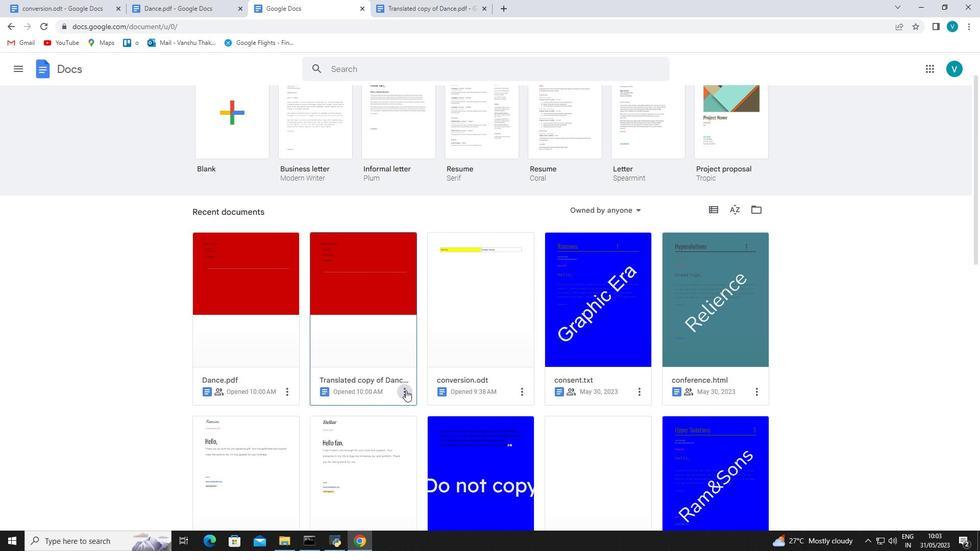 
Action: Mouse moved to (401, 432)
Screenshot: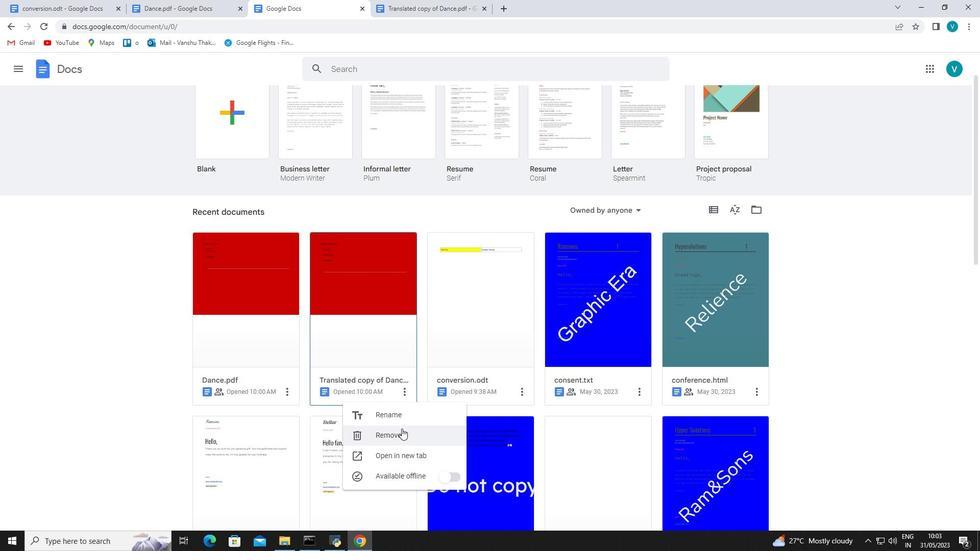 
Action: Mouse pressed left at (401, 432)
Screenshot: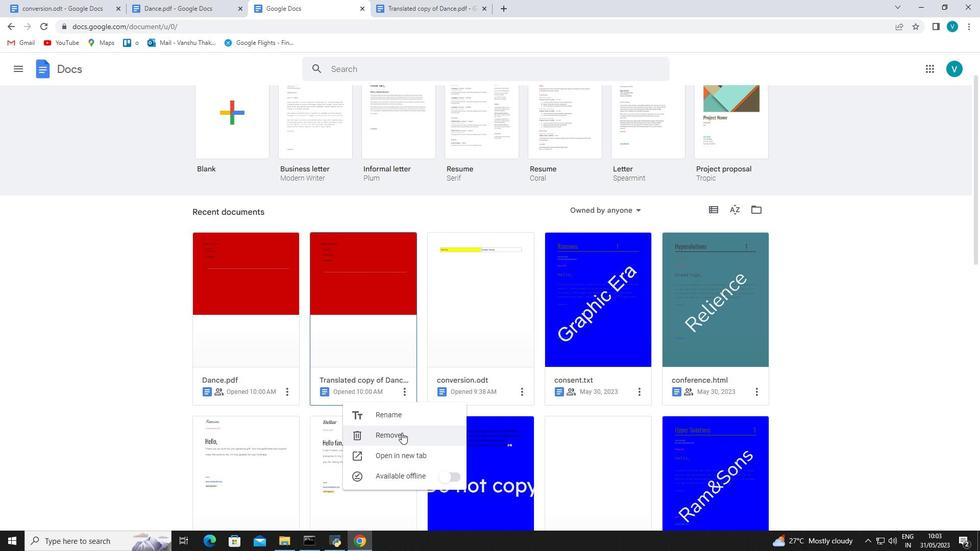 
Action: Mouse moved to (601, 325)
Screenshot: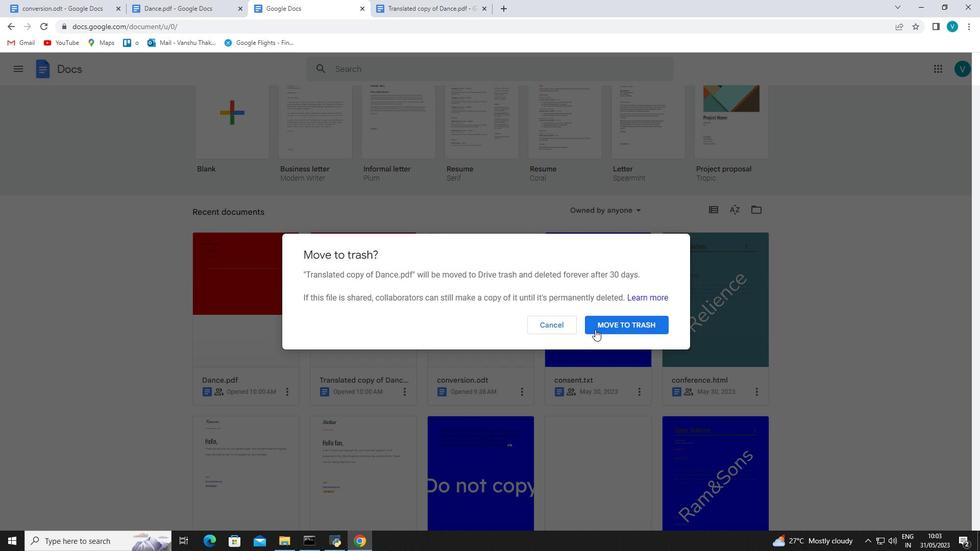 
Action: Mouse pressed left at (601, 325)
Screenshot: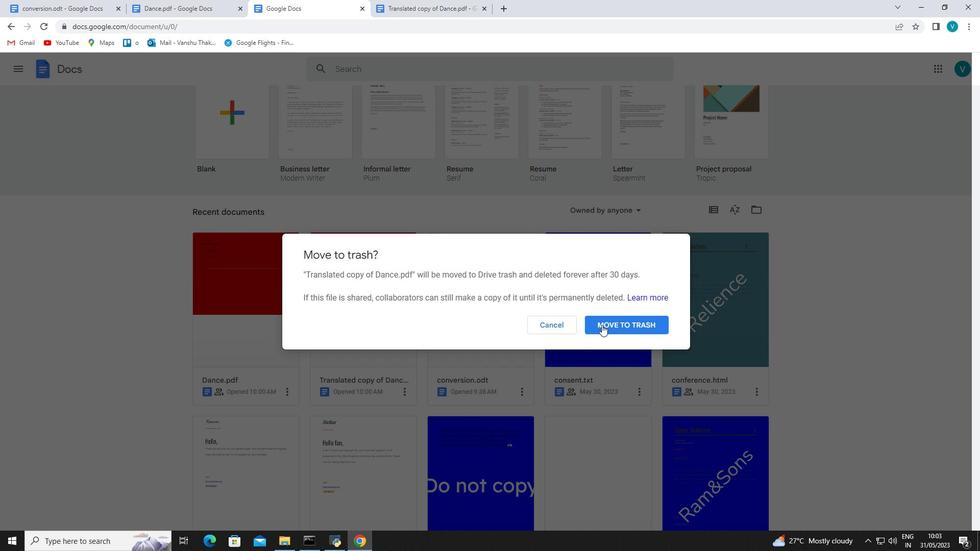 
Action: Mouse moved to (453, 314)
Screenshot: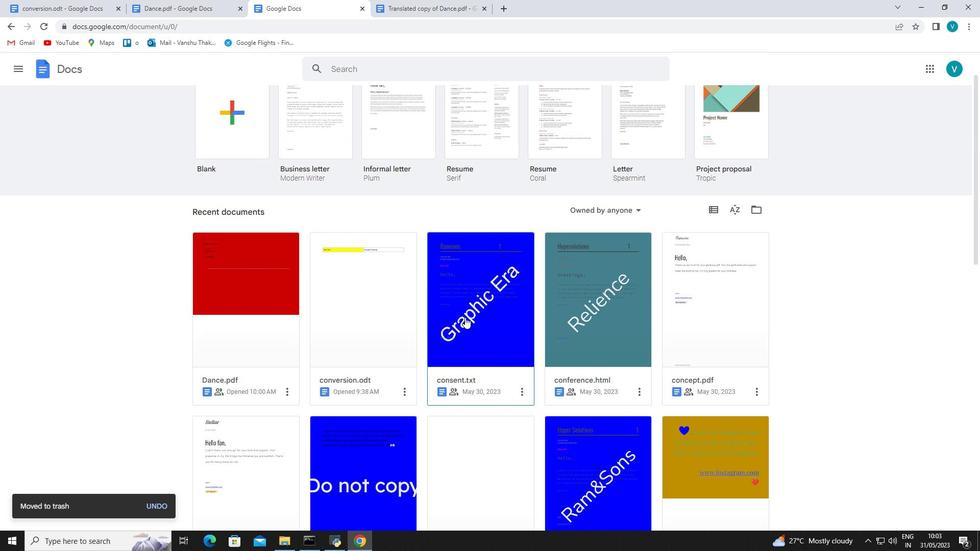 
Action: Mouse scrolled (453, 314) with delta (0, 0)
Screenshot: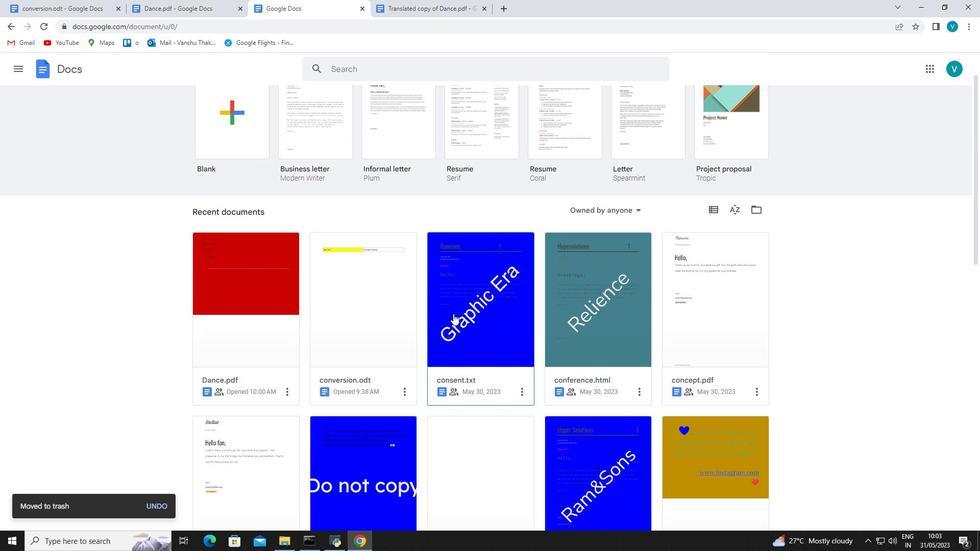 
Action: Mouse scrolled (453, 314) with delta (0, 0)
Screenshot: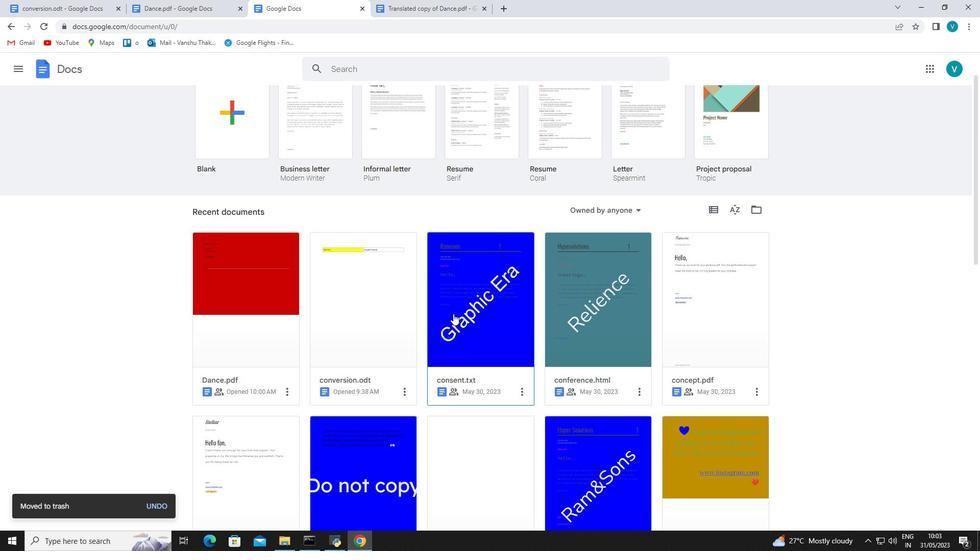 
Action: Mouse scrolled (453, 314) with delta (0, 0)
Screenshot: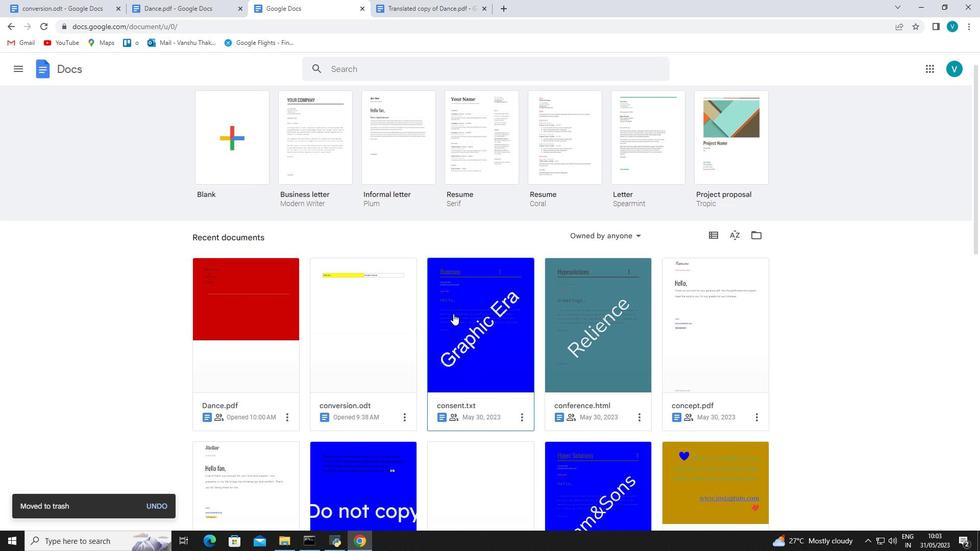 
Action: Mouse scrolled (453, 314) with delta (0, 0)
Screenshot: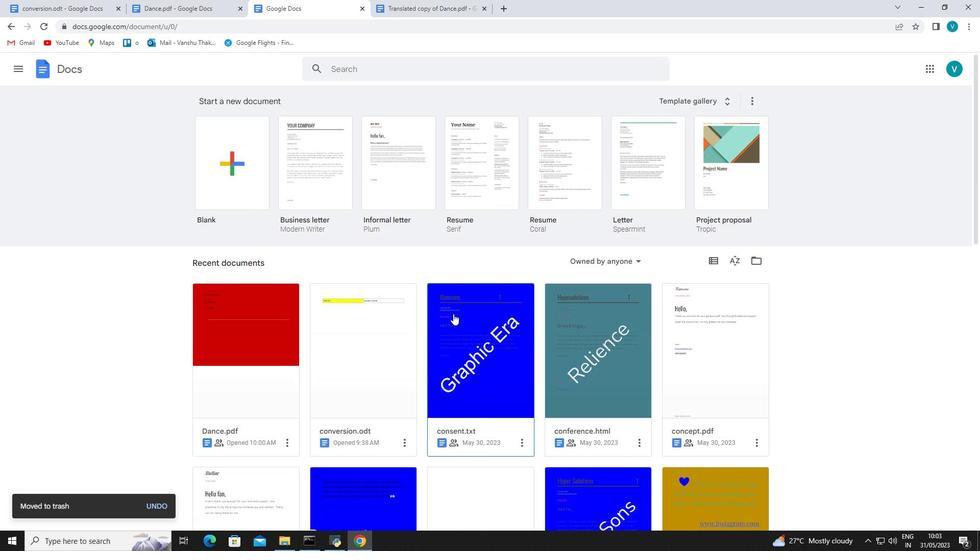 
Action: Mouse scrolled (453, 314) with delta (0, 0)
Screenshot: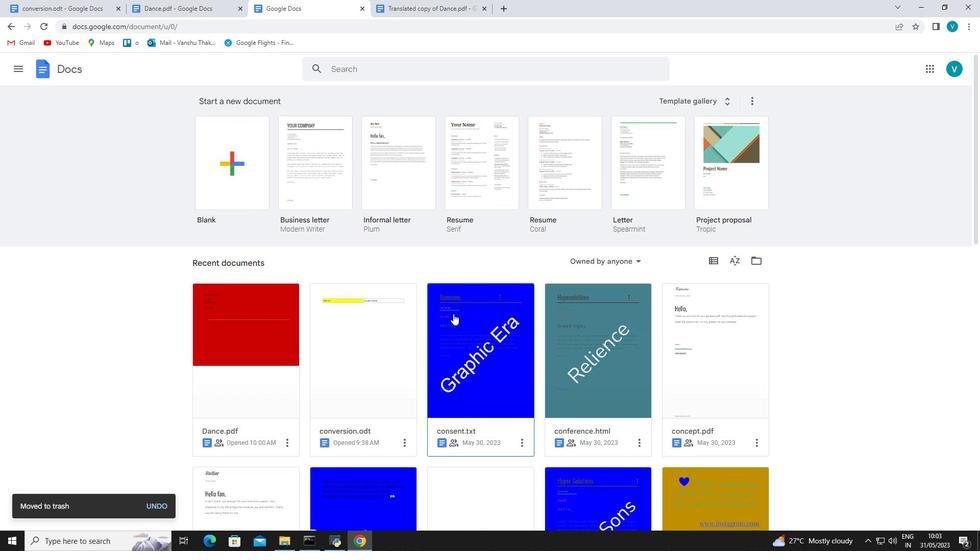 
Action: Mouse scrolled (453, 314) with delta (0, 0)
Screenshot: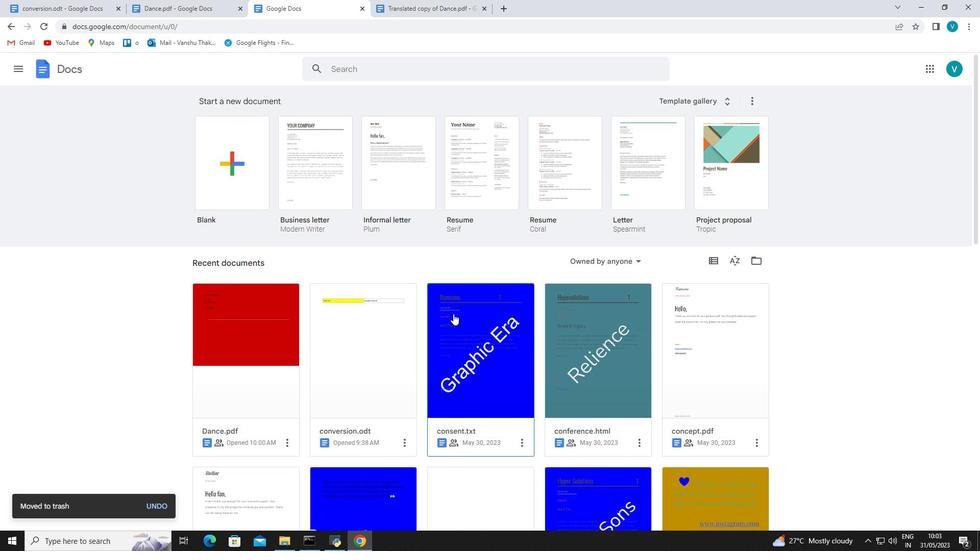 
Action: Mouse scrolled (453, 314) with delta (0, 0)
Screenshot: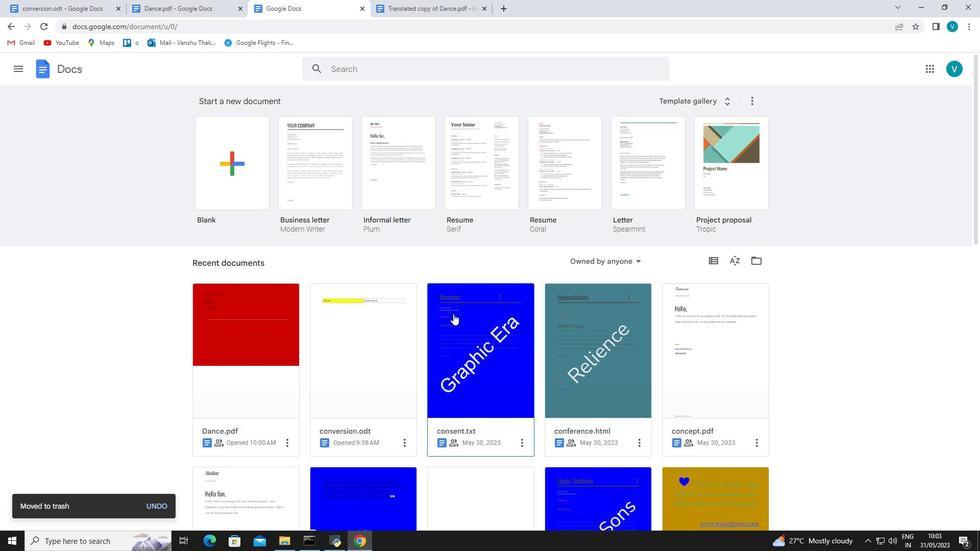 
Action: Mouse scrolled (453, 314) with delta (0, 0)
Screenshot: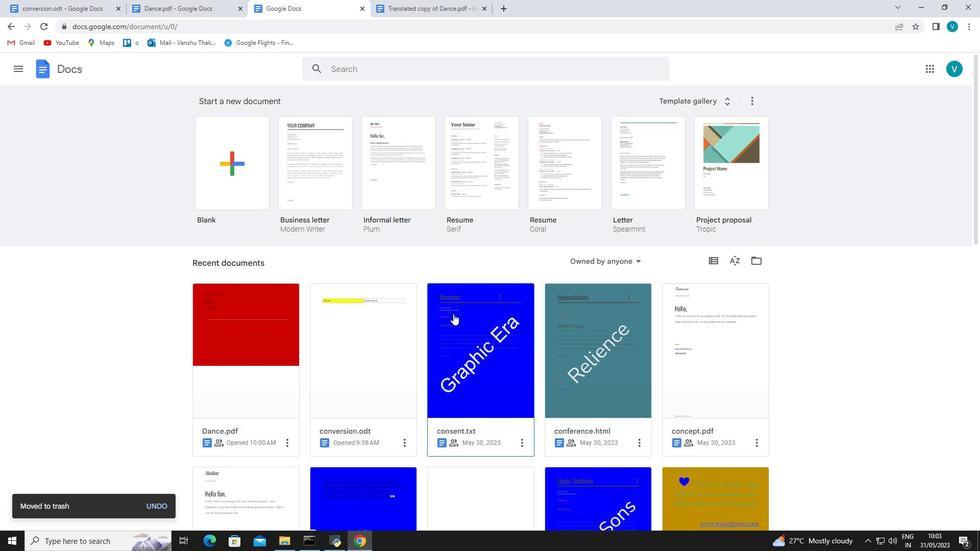 
Action: Mouse scrolled (453, 314) with delta (0, 0)
Screenshot: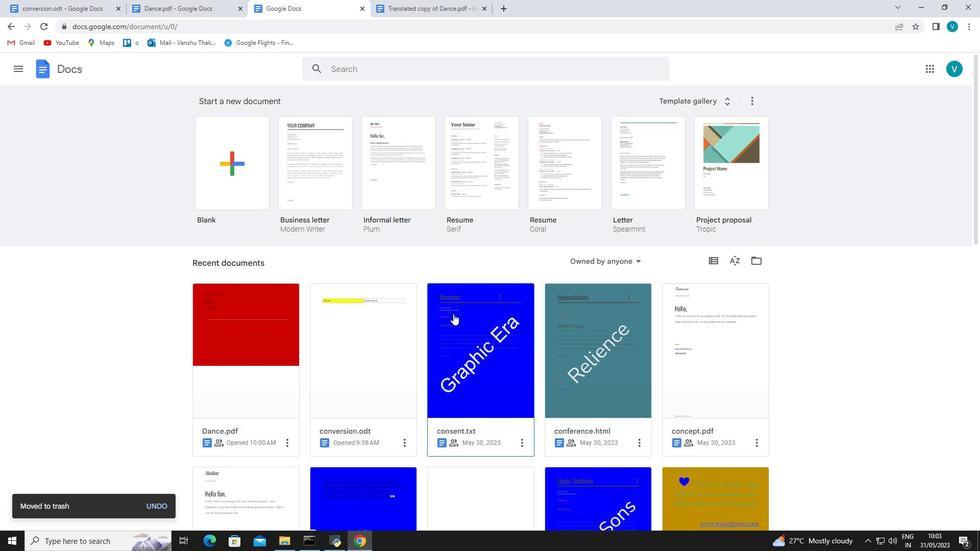 
Action: Mouse scrolled (453, 314) with delta (0, 0)
Screenshot: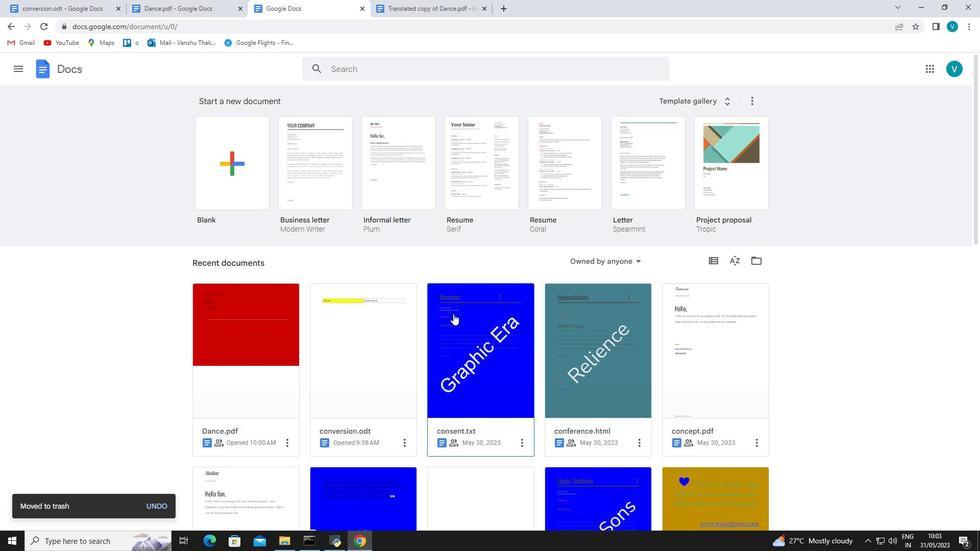
